 Task: Create a due date automation trigger when advanced on, 2 days before a card is due add fields without custom field "Resume" set to a date between 1 and 7 working days from now at 11:00 AM.
Action: Mouse moved to (1029, 297)
Screenshot: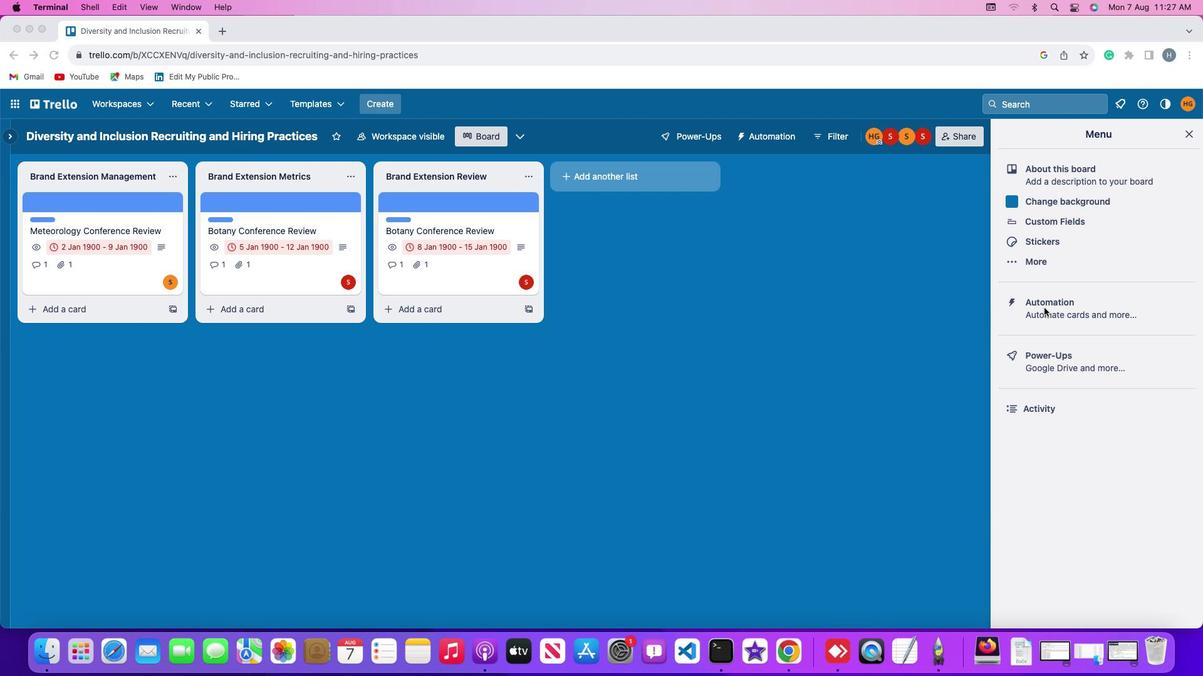 
Action: Mouse pressed left at (1029, 297)
Screenshot: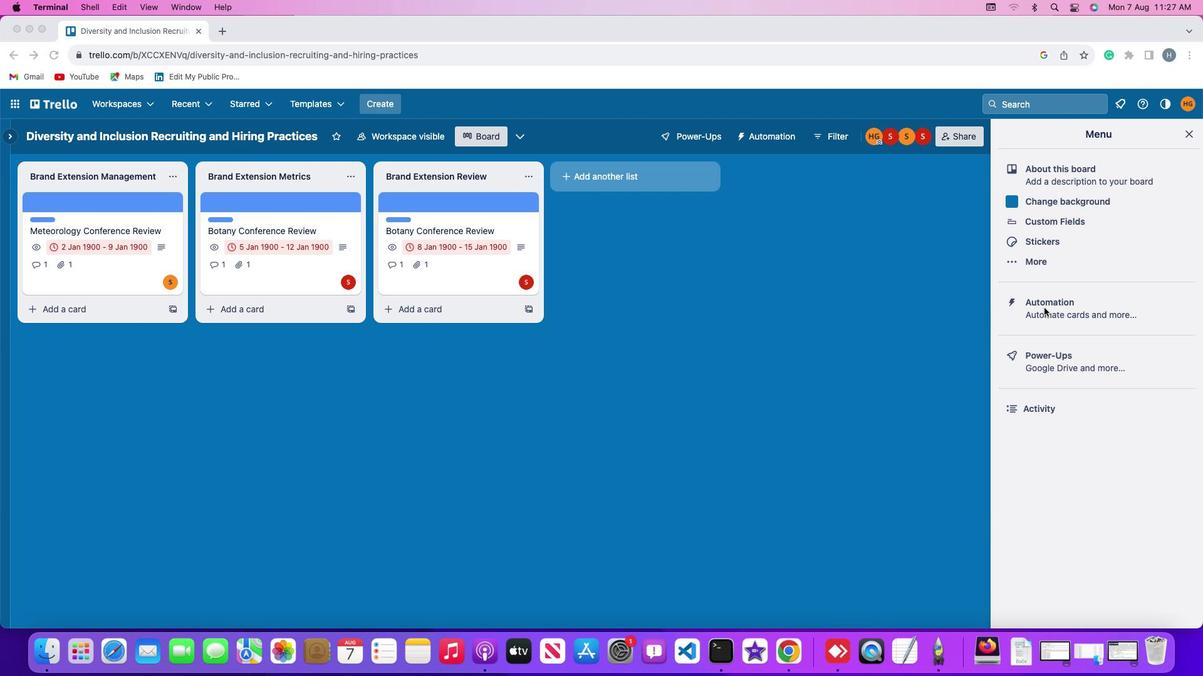 
Action: Mouse pressed left at (1029, 297)
Screenshot: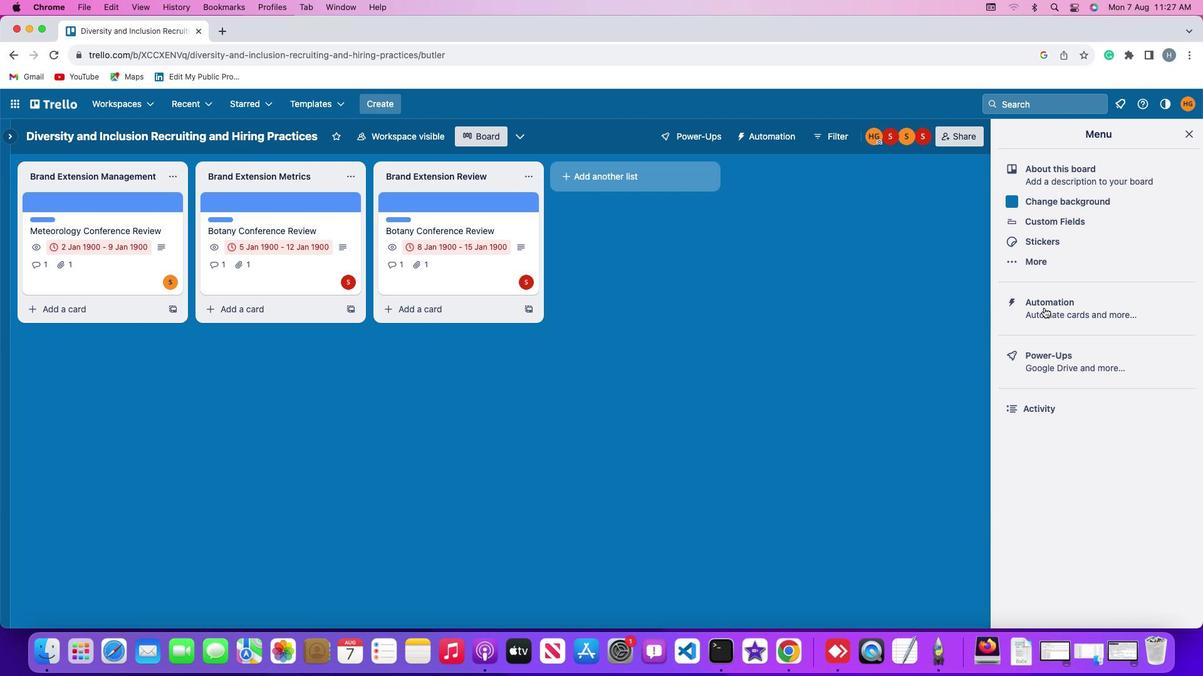 
Action: Mouse moved to (147, 283)
Screenshot: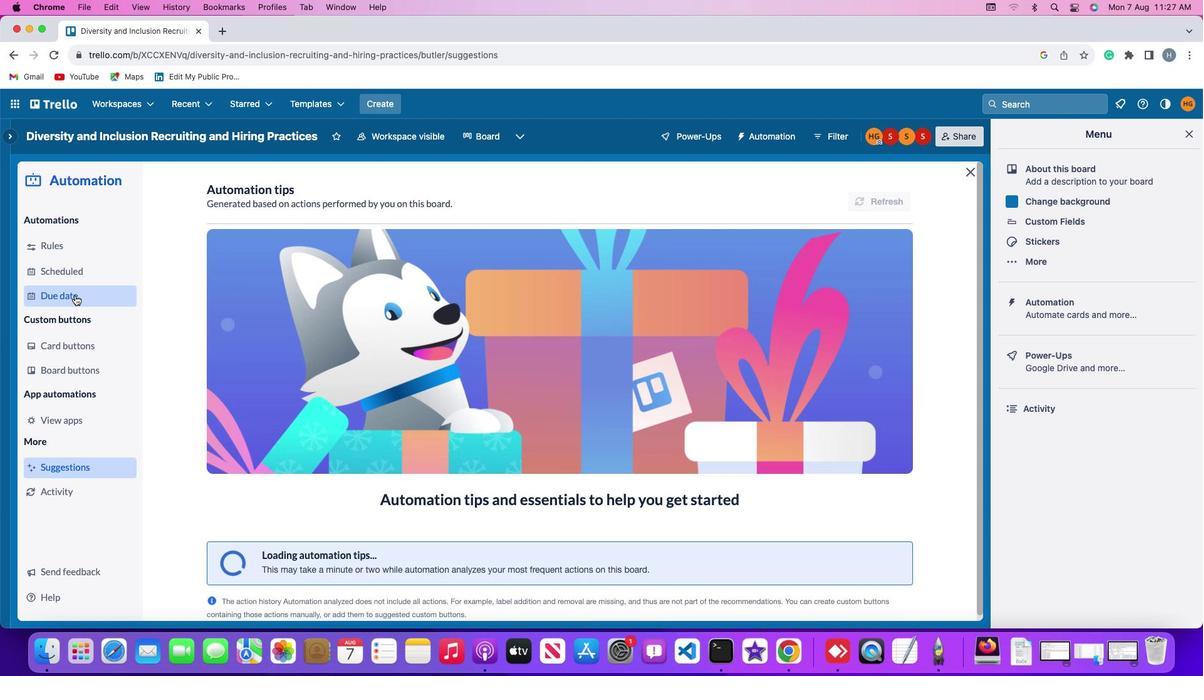
Action: Mouse pressed left at (147, 283)
Screenshot: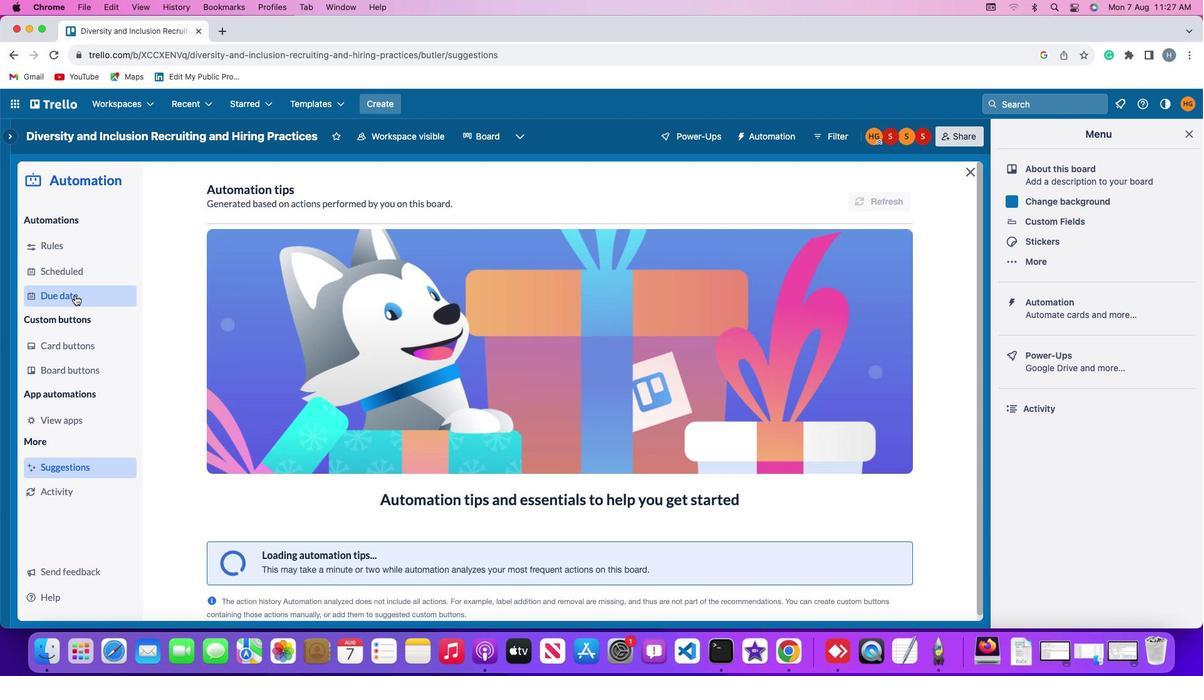 
Action: Mouse moved to (849, 181)
Screenshot: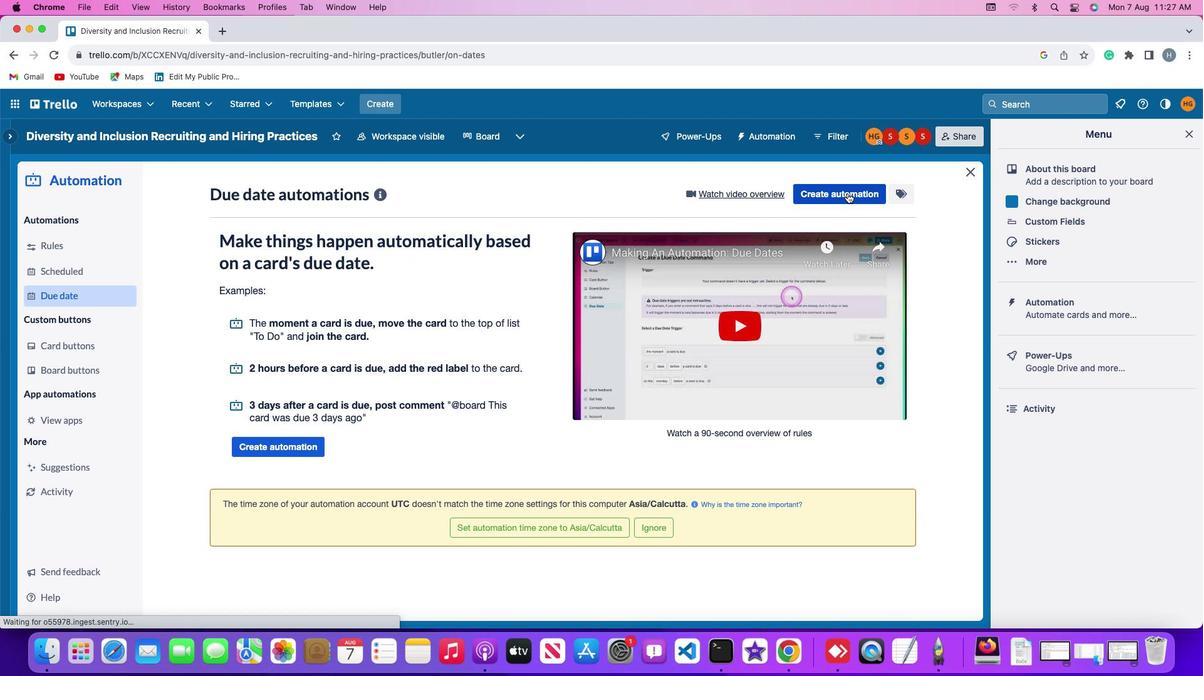 
Action: Mouse pressed left at (849, 181)
Screenshot: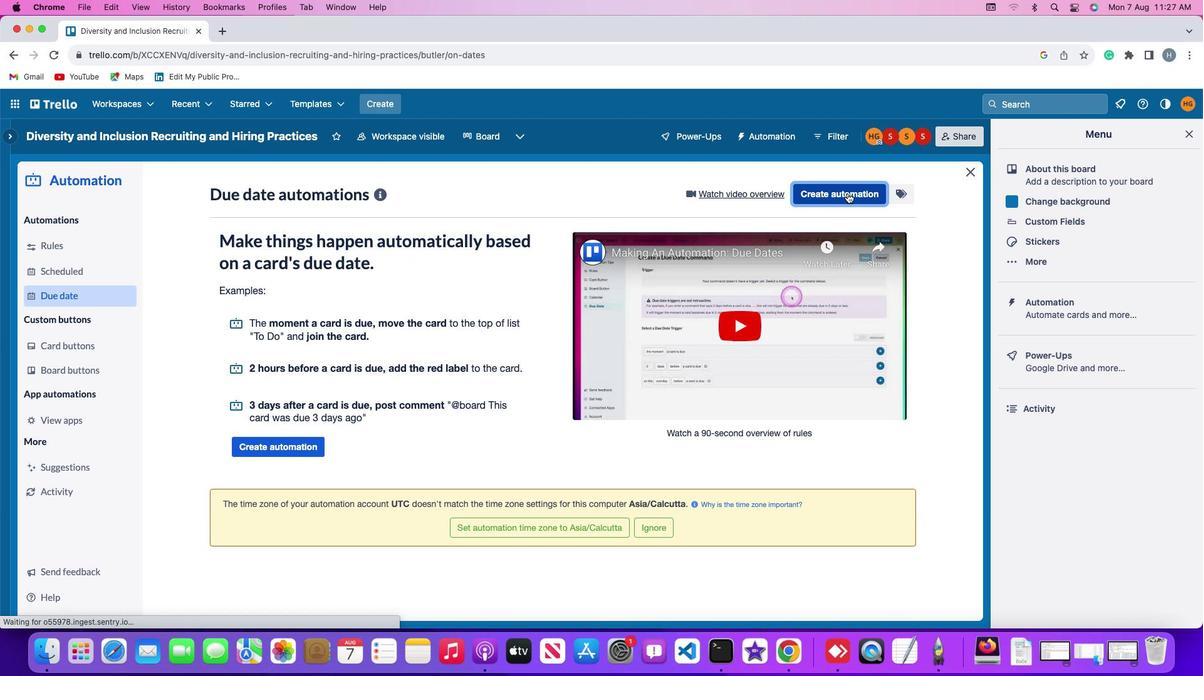 
Action: Mouse moved to (577, 307)
Screenshot: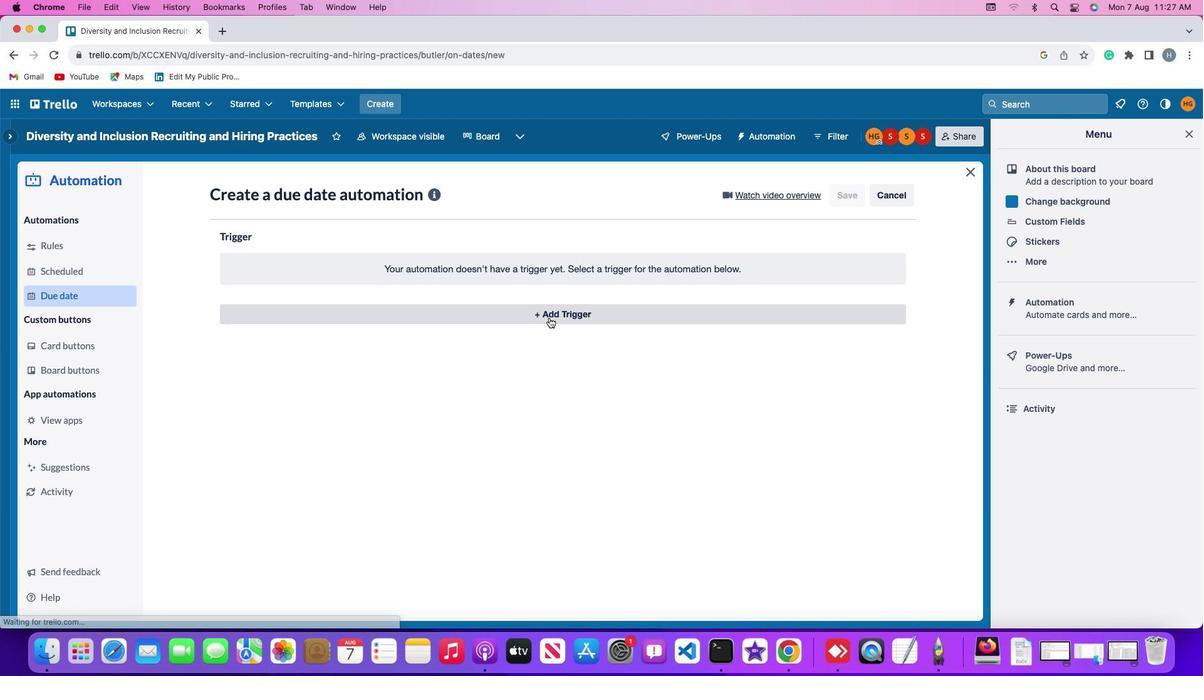 
Action: Mouse pressed left at (577, 307)
Screenshot: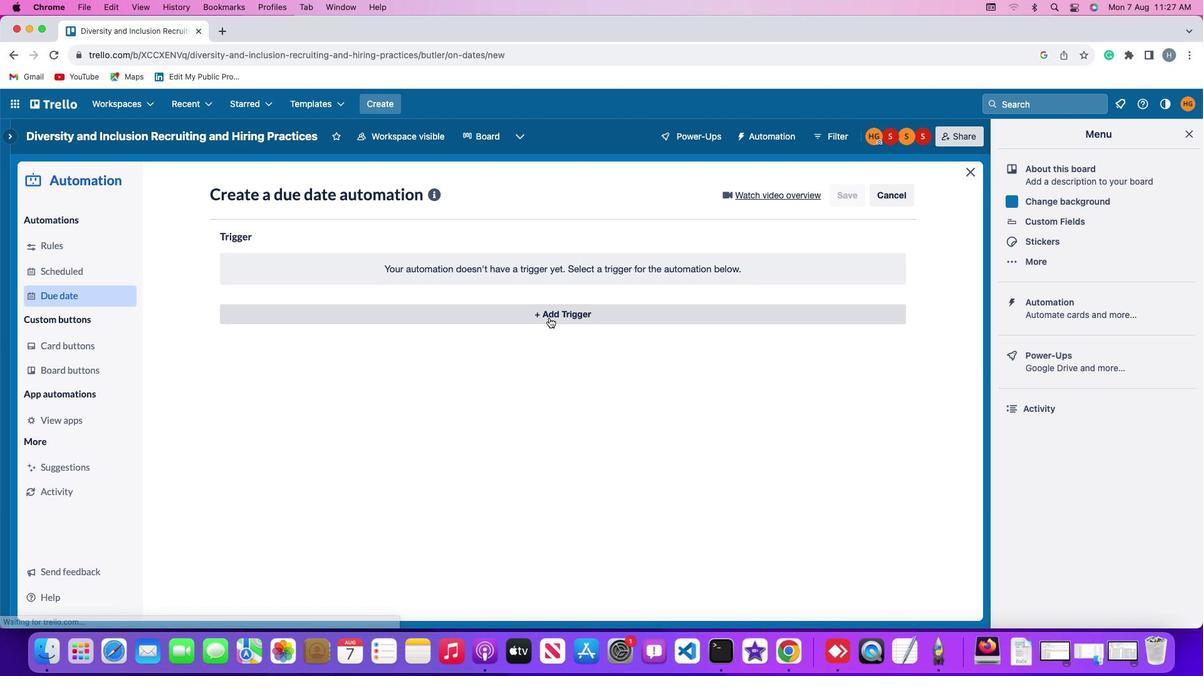 
Action: Mouse moved to (300, 495)
Screenshot: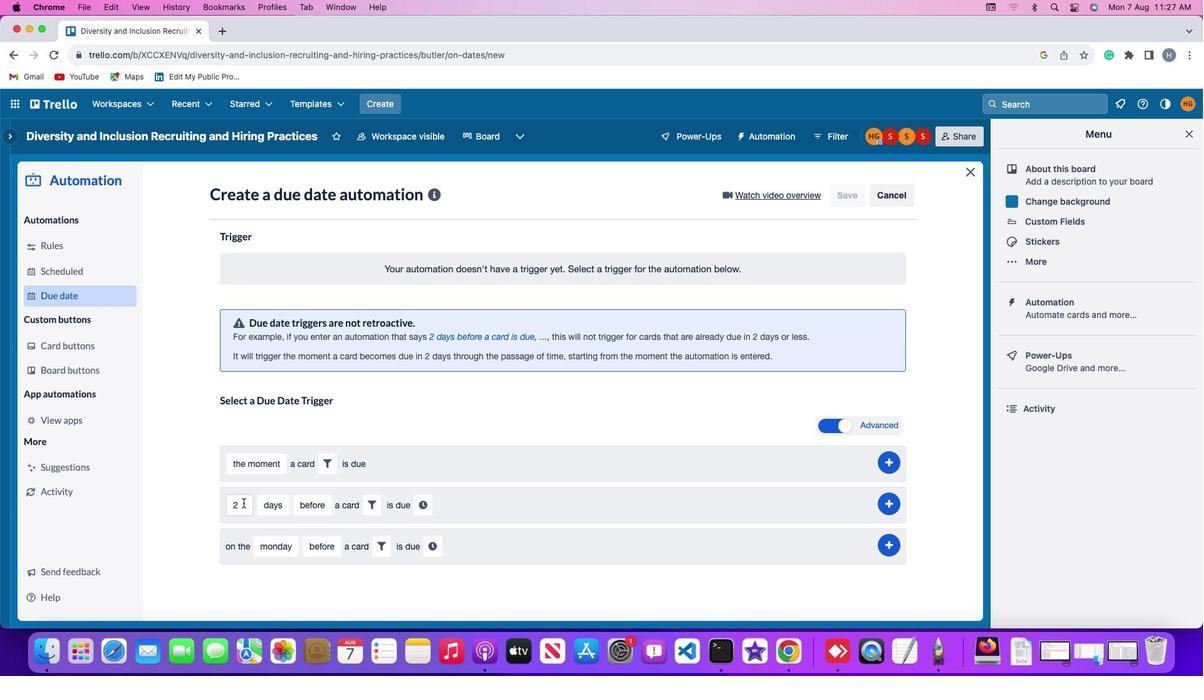 
Action: Mouse pressed left at (300, 495)
Screenshot: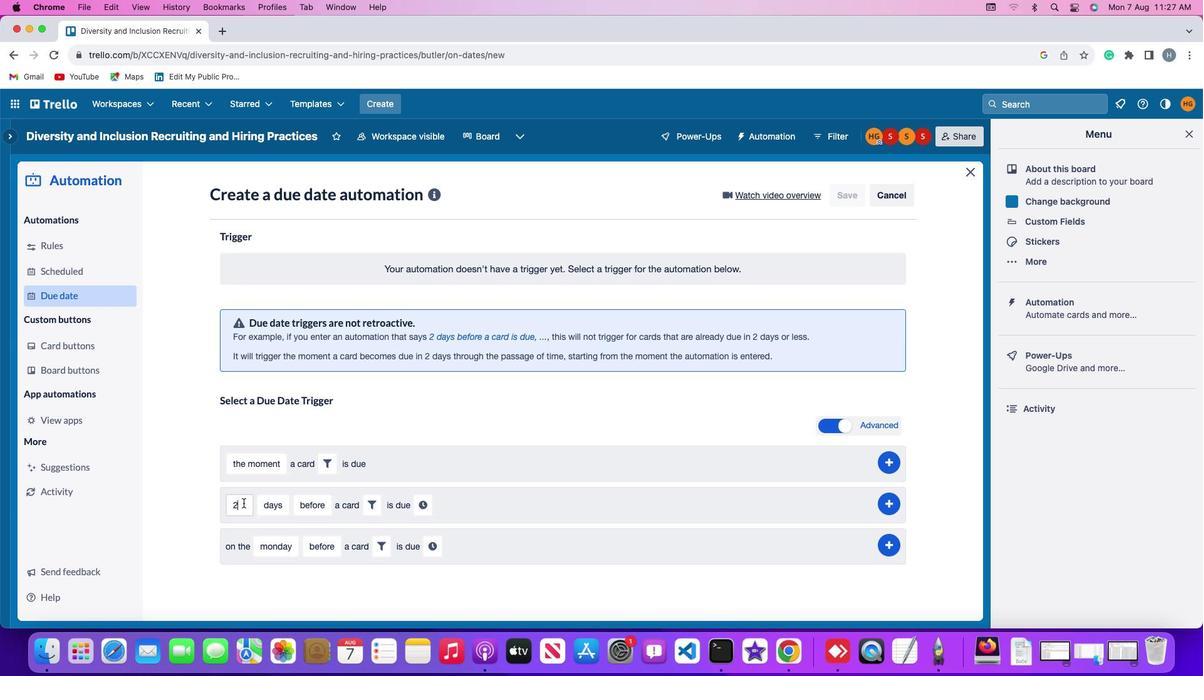 
Action: Mouse moved to (301, 494)
Screenshot: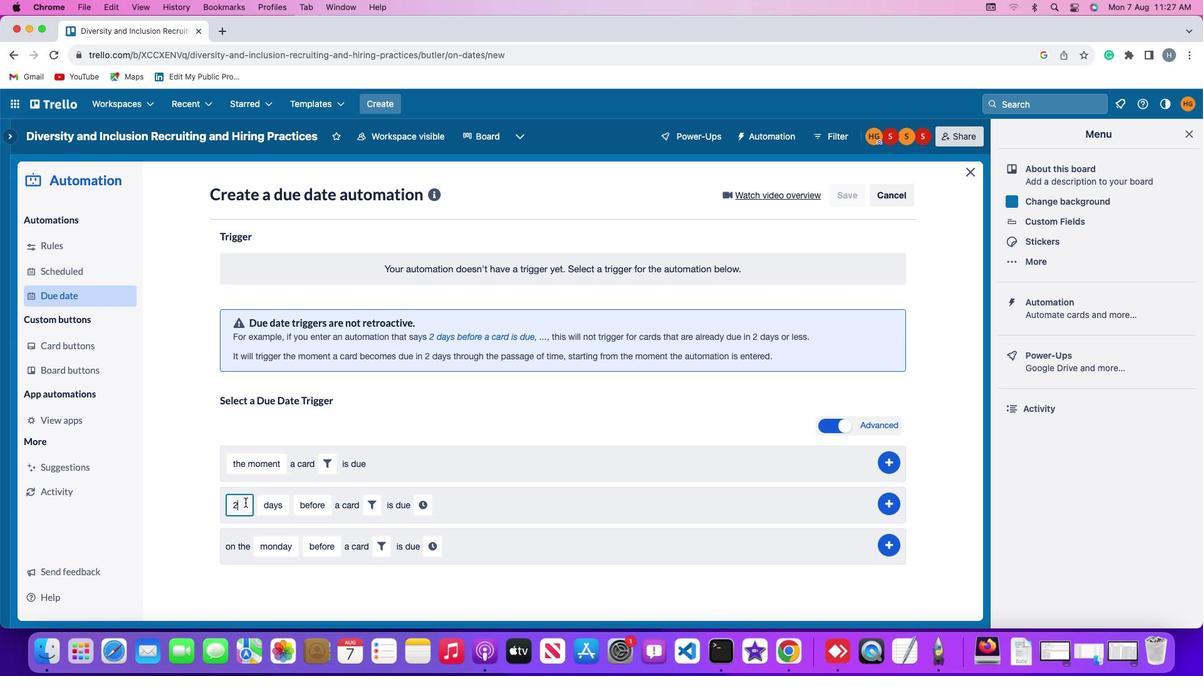 
Action: Key pressed Key.backspace'2'
Screenshot: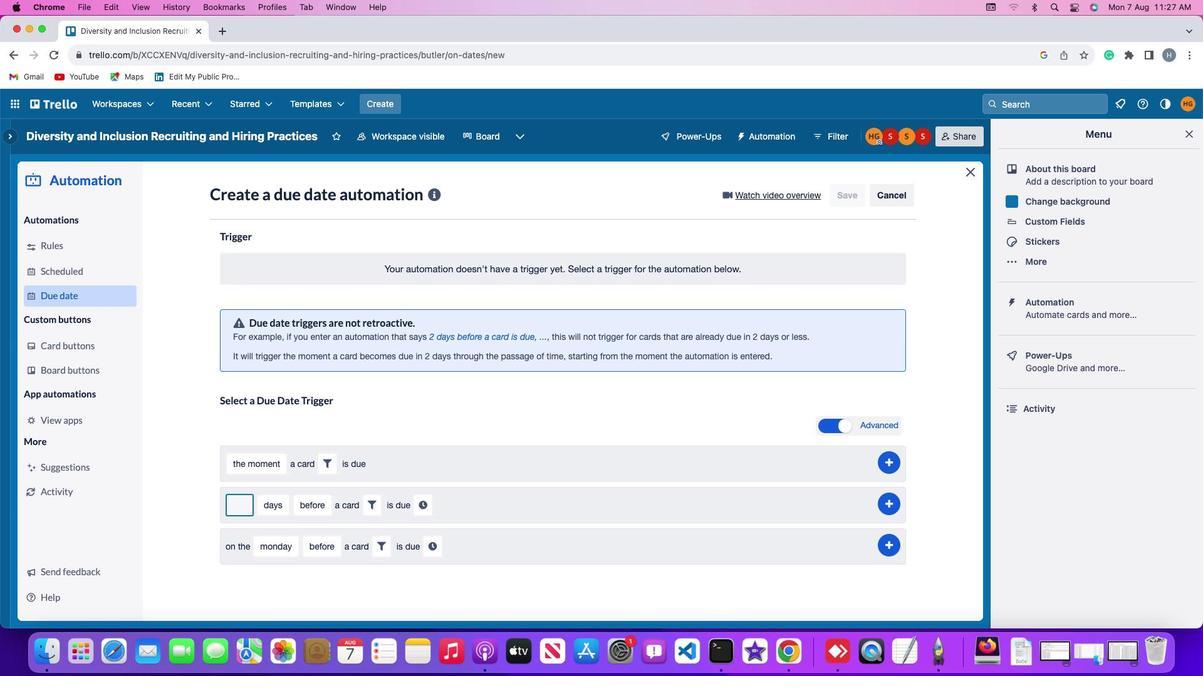 
Action: Mouse moved to (325, 496)
Screenshot: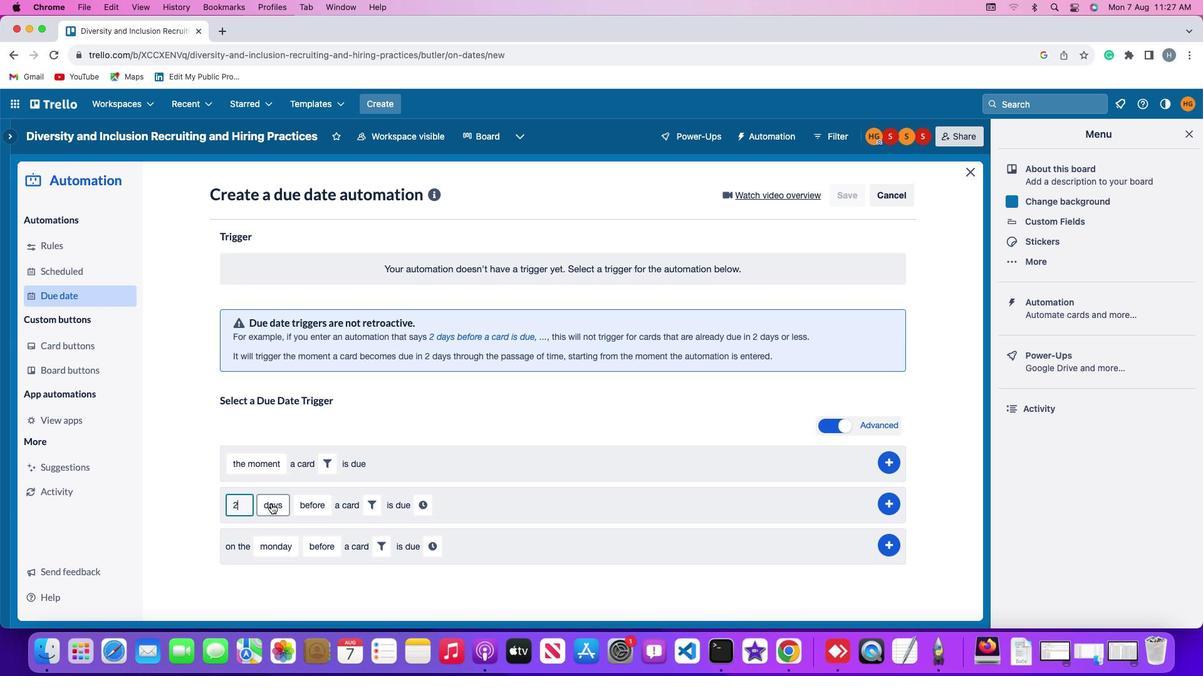 
Action: Mouse pressed left at (325, 496)
Screenshot: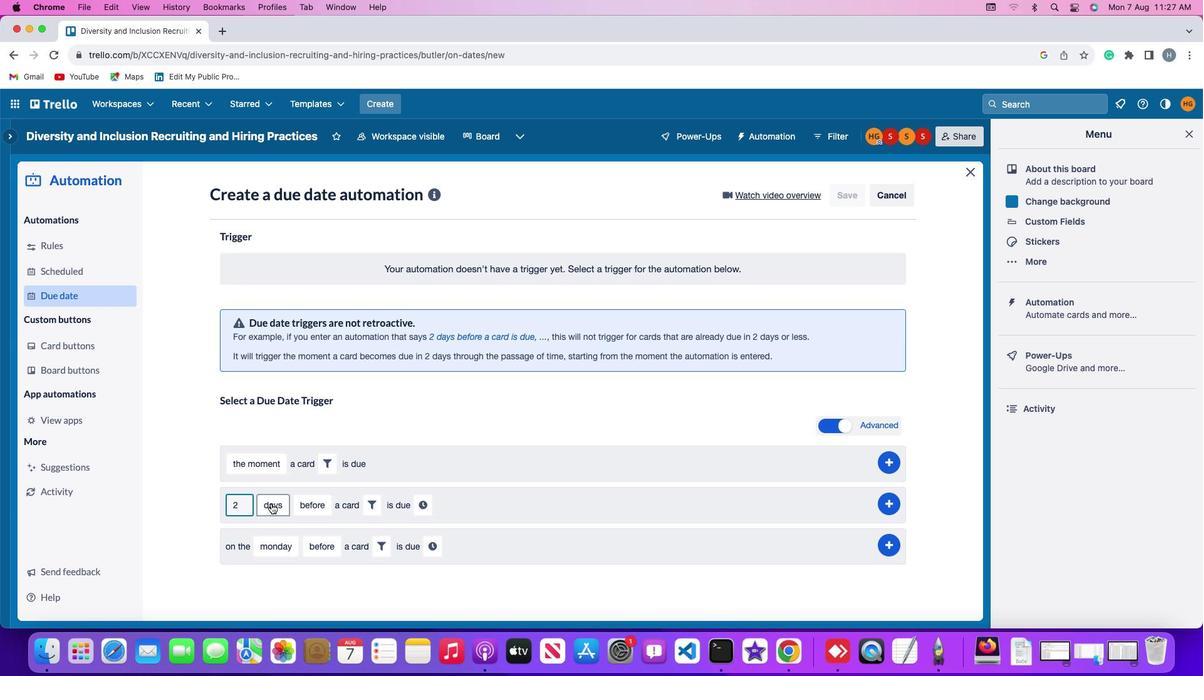 
Action: Mouse moved to (332, 522)
Screenshot: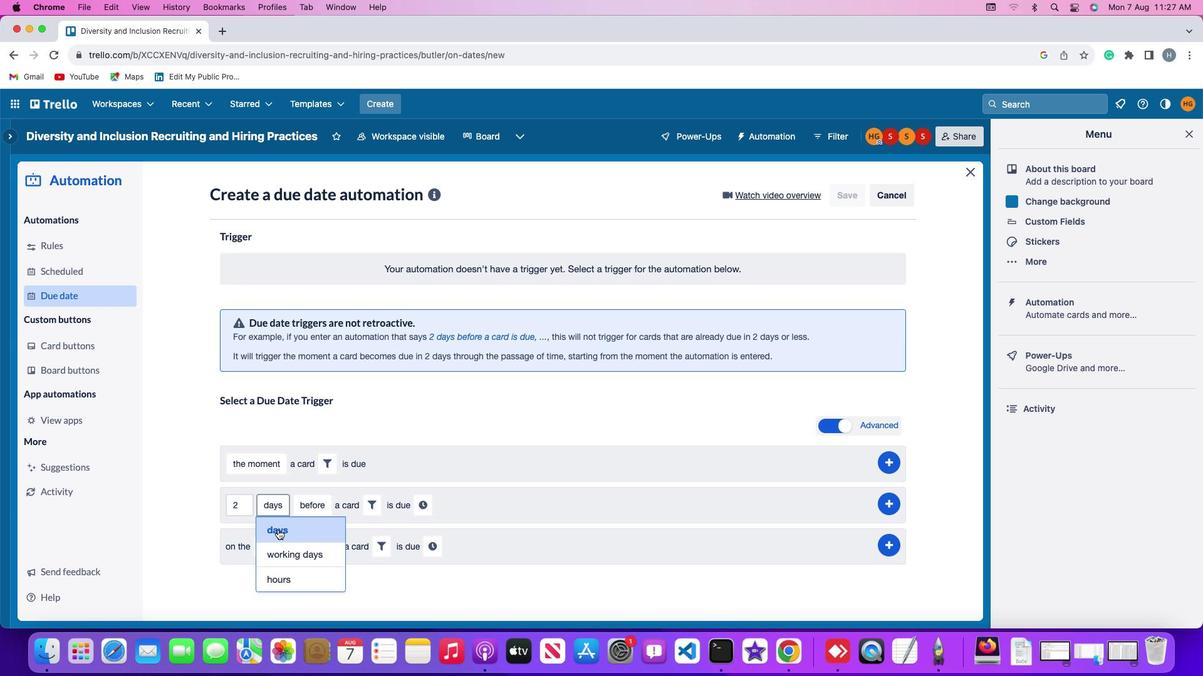 
Action: Mouse pressed left at (332, 522)
Screenshot: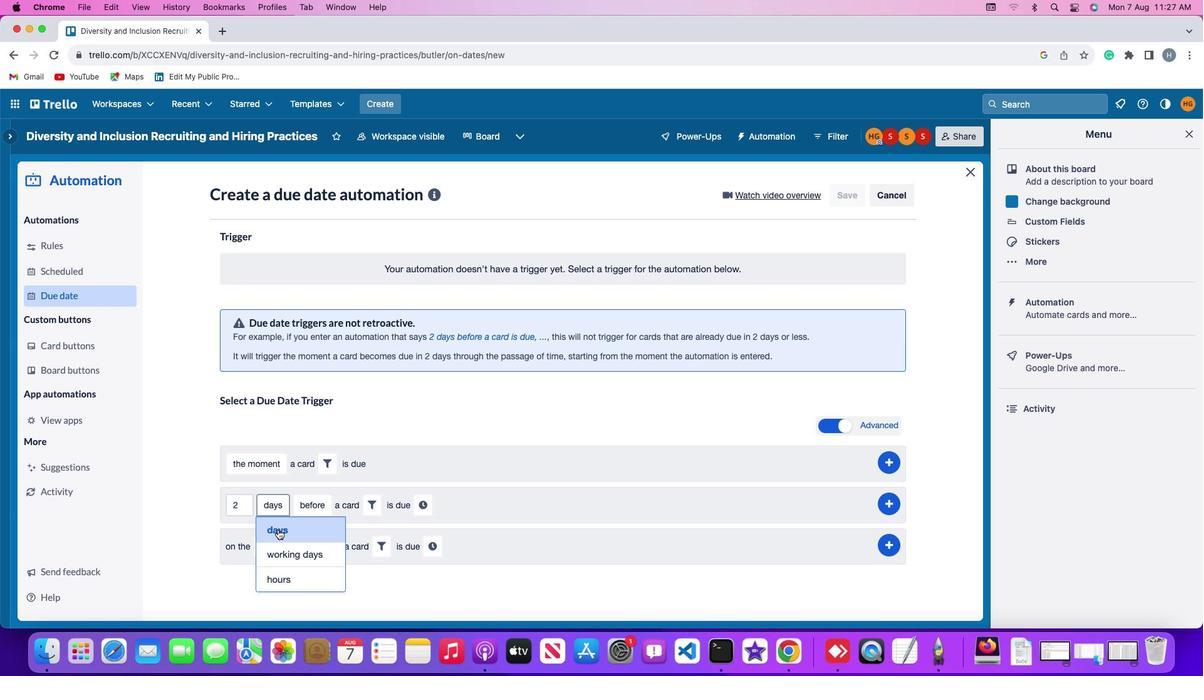 
Action: Mouse moved to (363, 500)
Screenshot: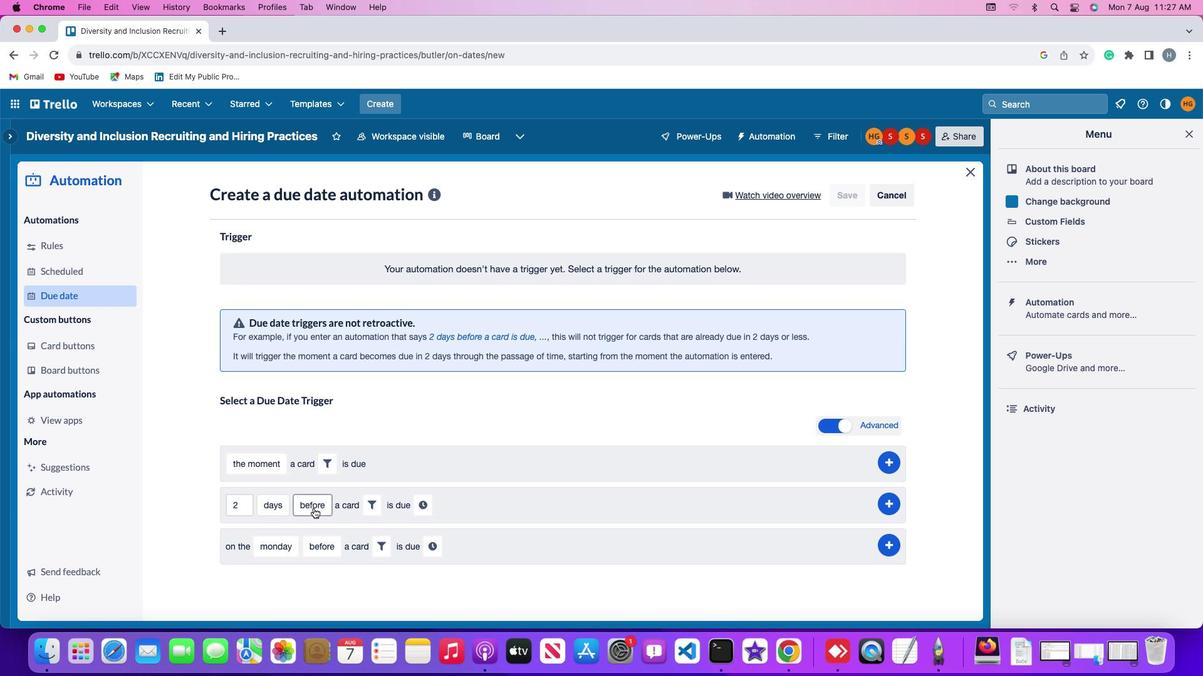 
Action: Mouse pressed left at (363, 500)
Screenshot: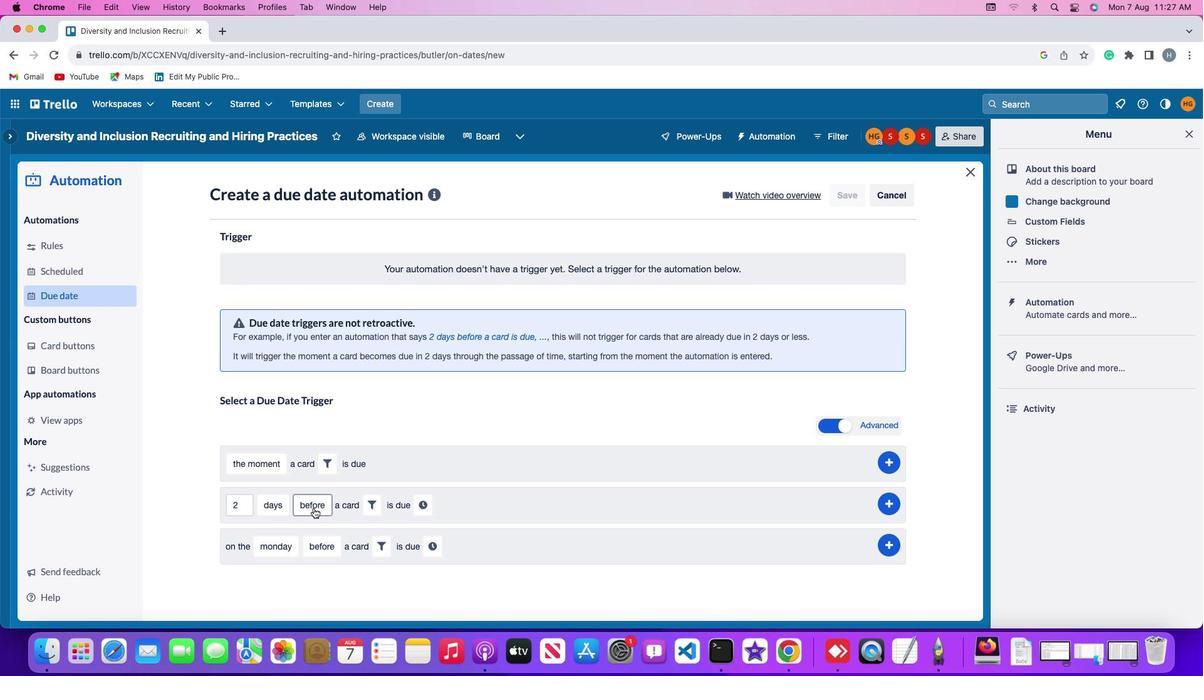 
Action: Mouse moved to (371, 520)
Screenshot: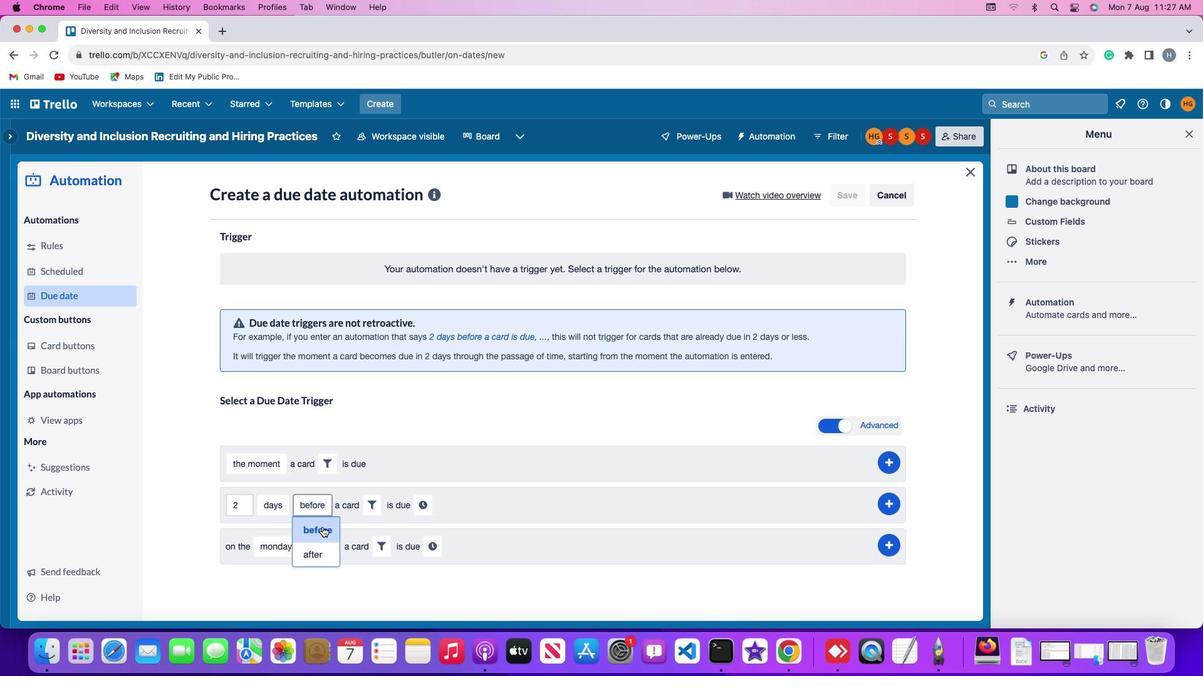 
Action: Mouse pressed left at (371, 520)
Screenshot: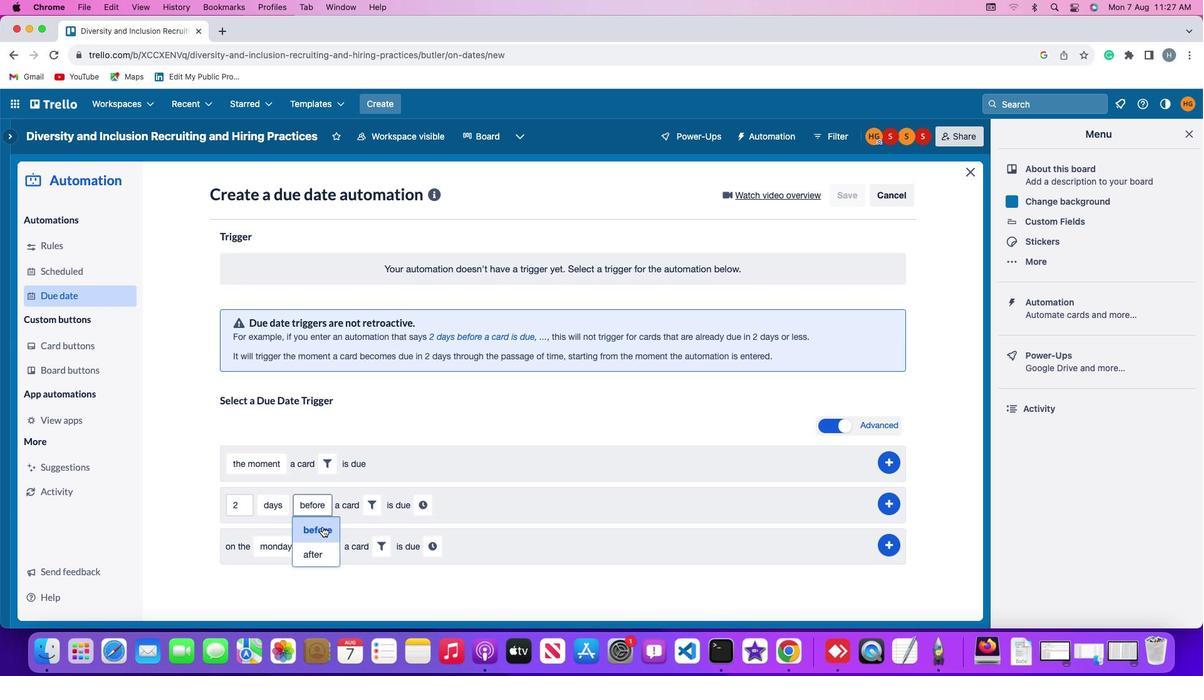 
Action: Mouse moved to (414, 498)
Screenshot: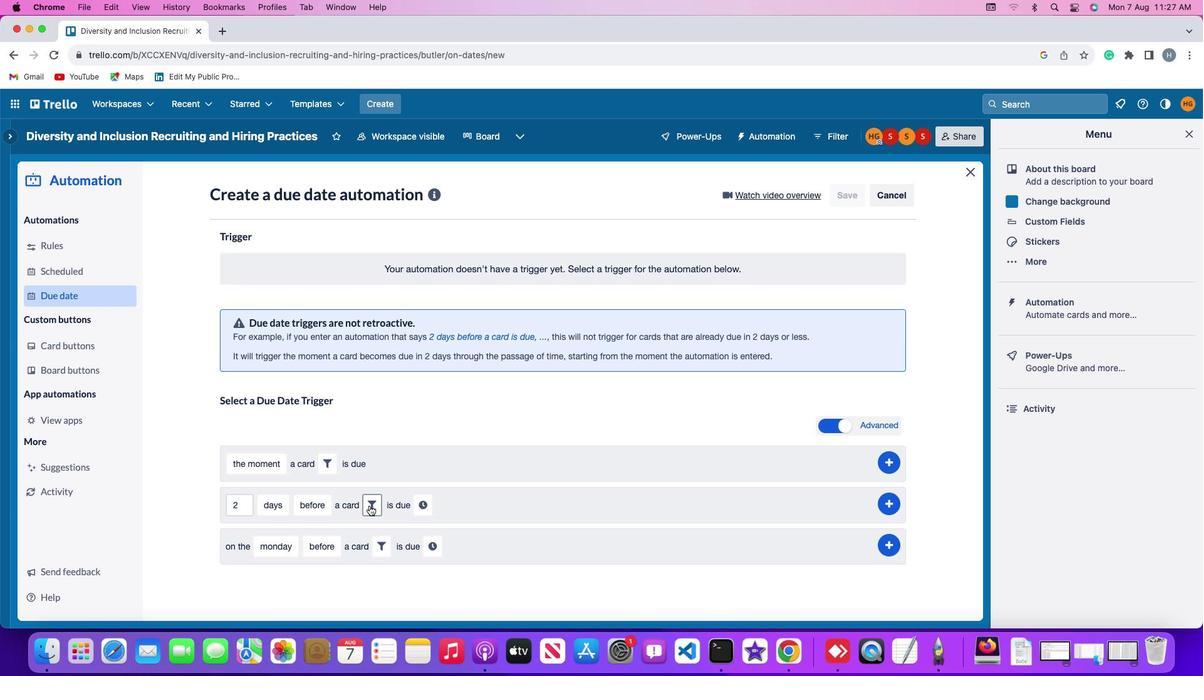 
Action: Mouse pressed left at (414, 498)
Screenshot: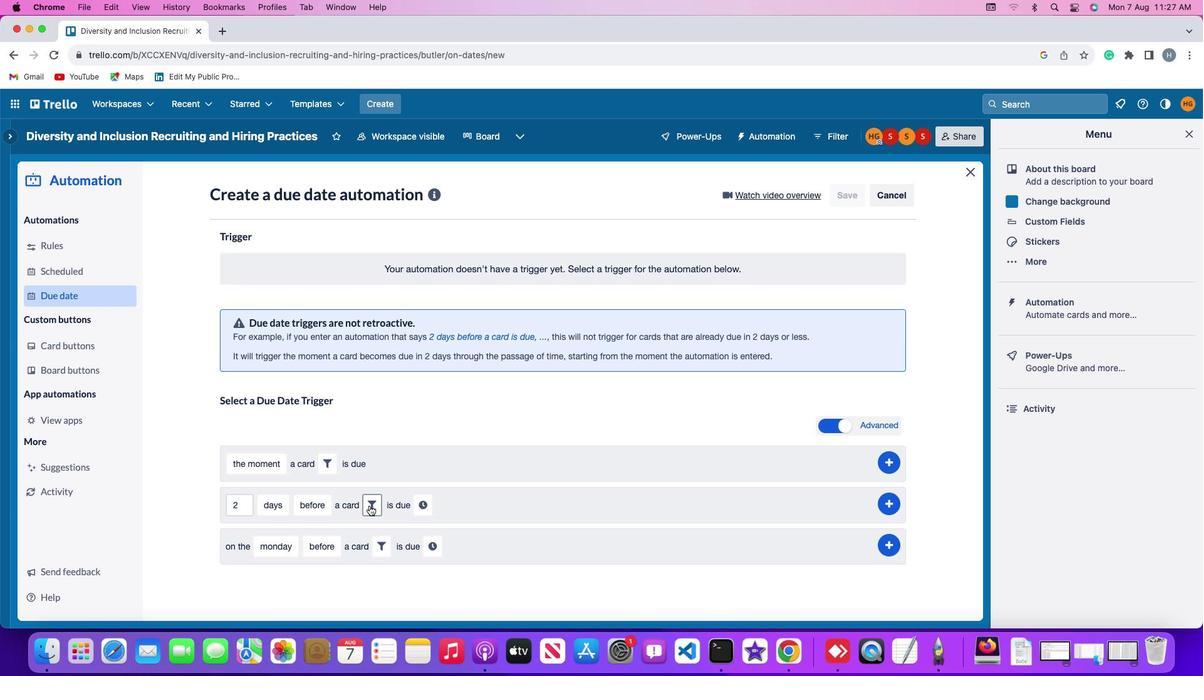 
Action: Mouse moved to (608, 538)
Screenshot: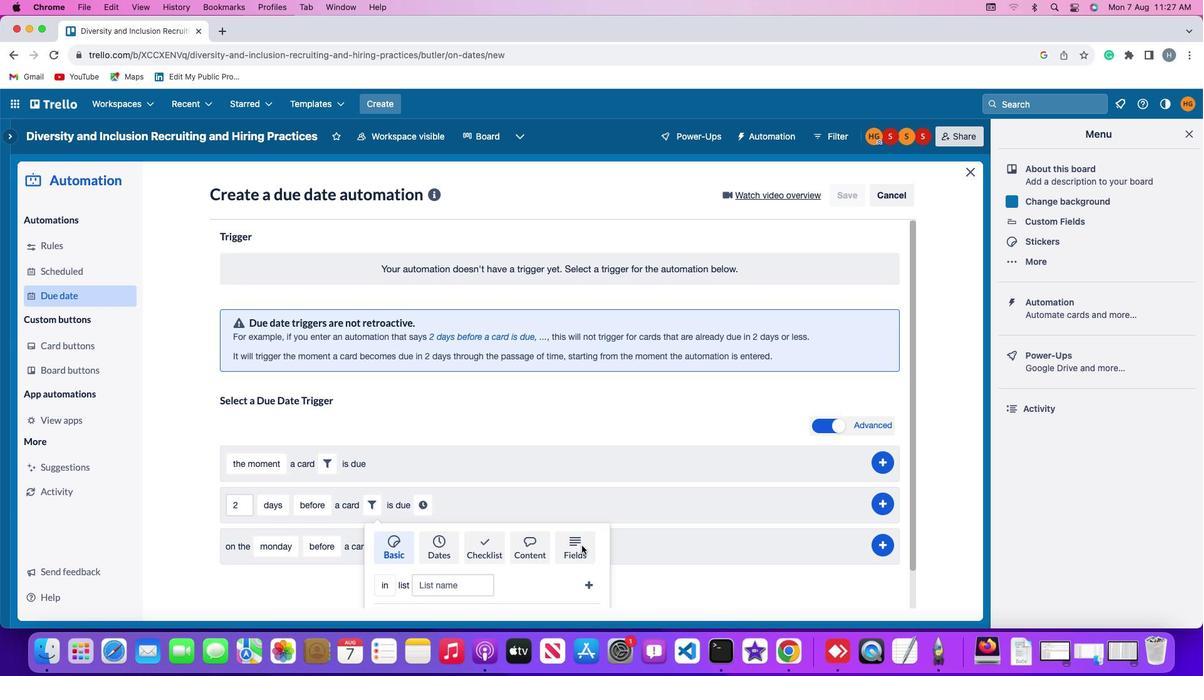 
Action: Mouse pressed left at (608, 538)
Screenshot: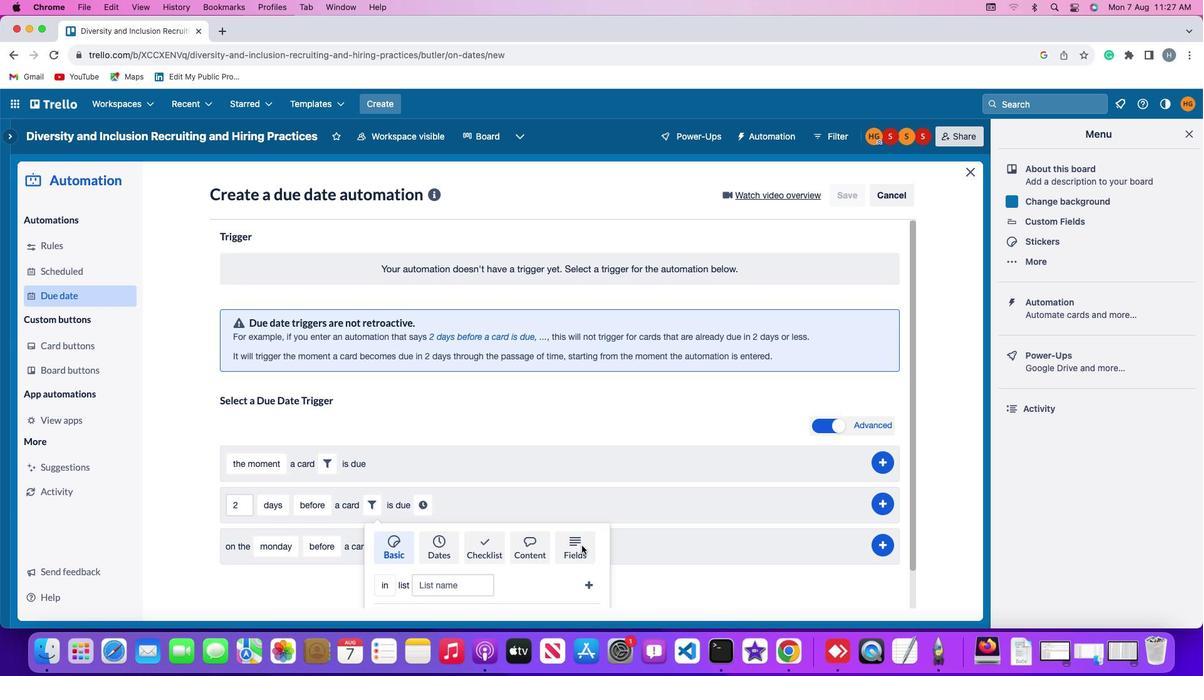 
Action: Mouse moved to (476, 553)
Screenshot: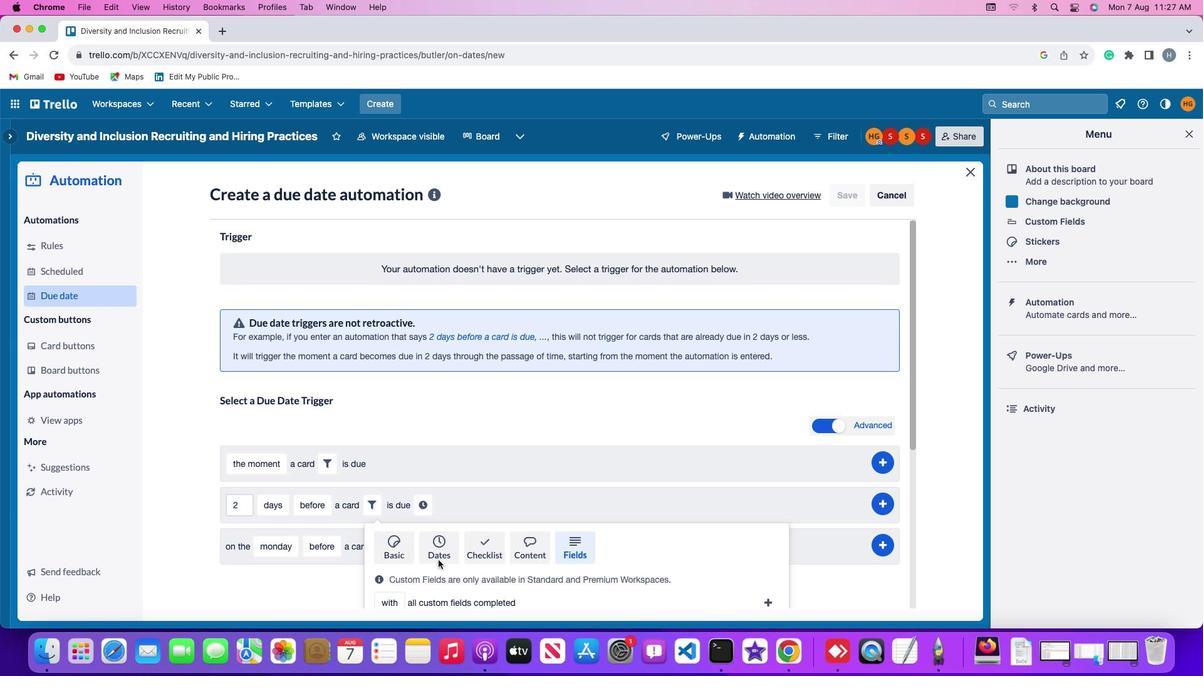 
Action: Mouse scrolled (476, 553) with delta (78, -15)
Screenshot: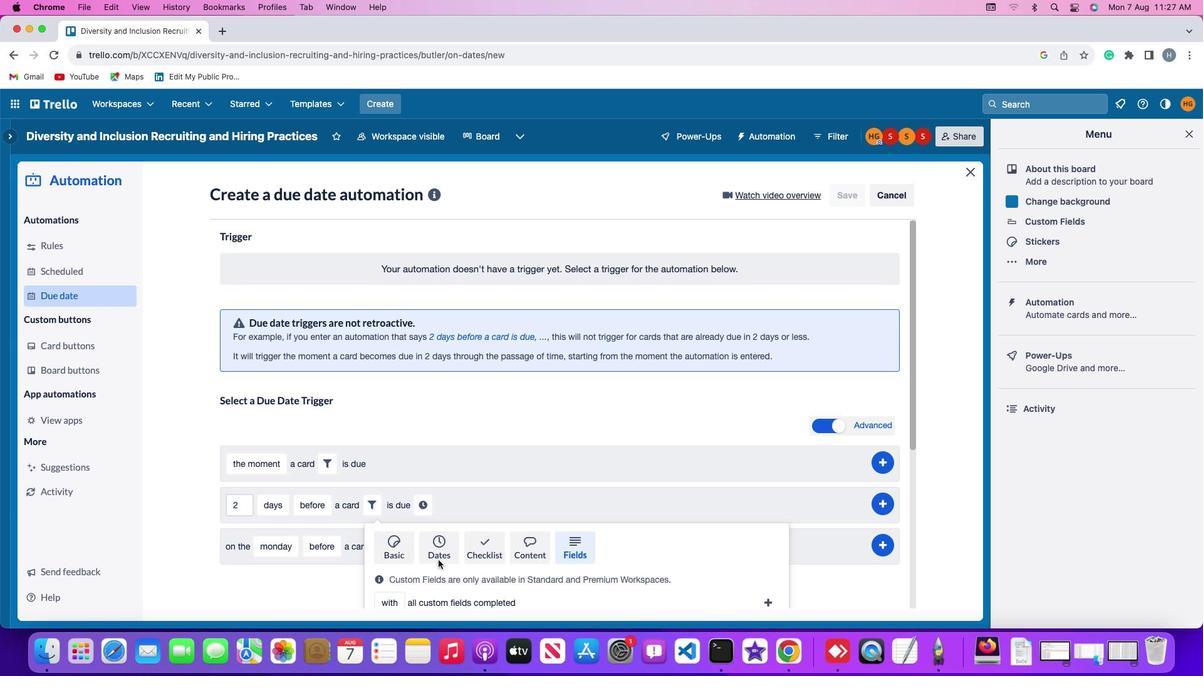 
Action: Mouse scrolled (476, 553) with delta (78, -15)
Screenshot: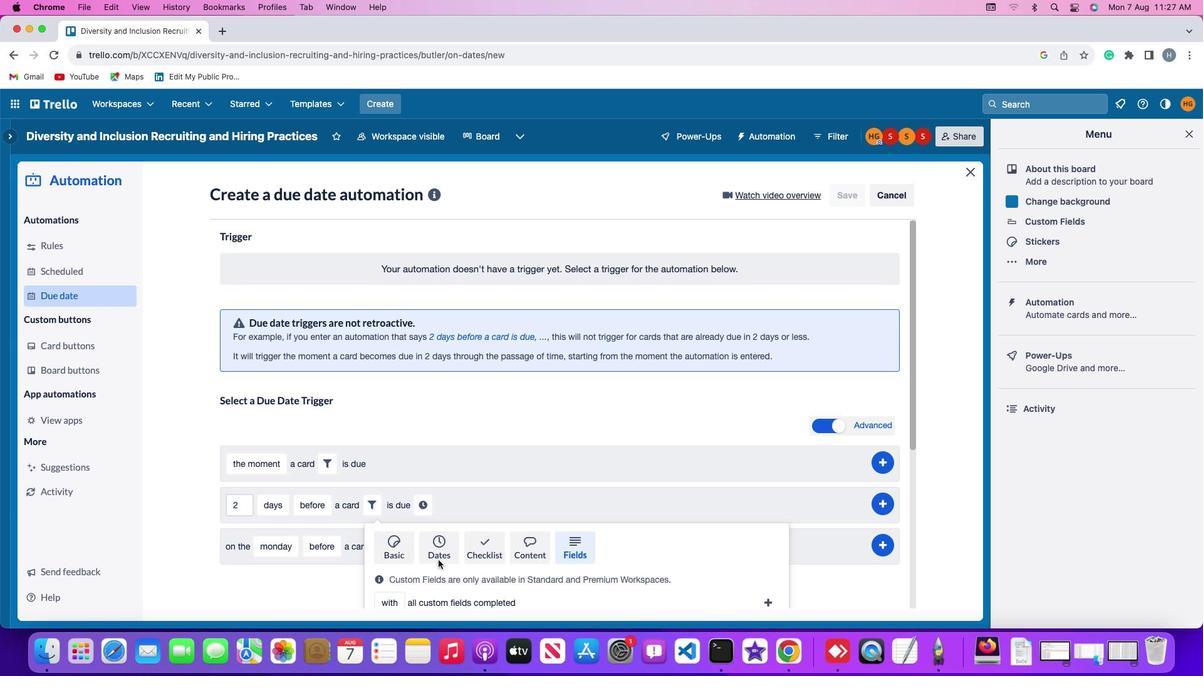 
Action: Mouse scrolled (476, 553) with delta (78, -17)
Screenshot: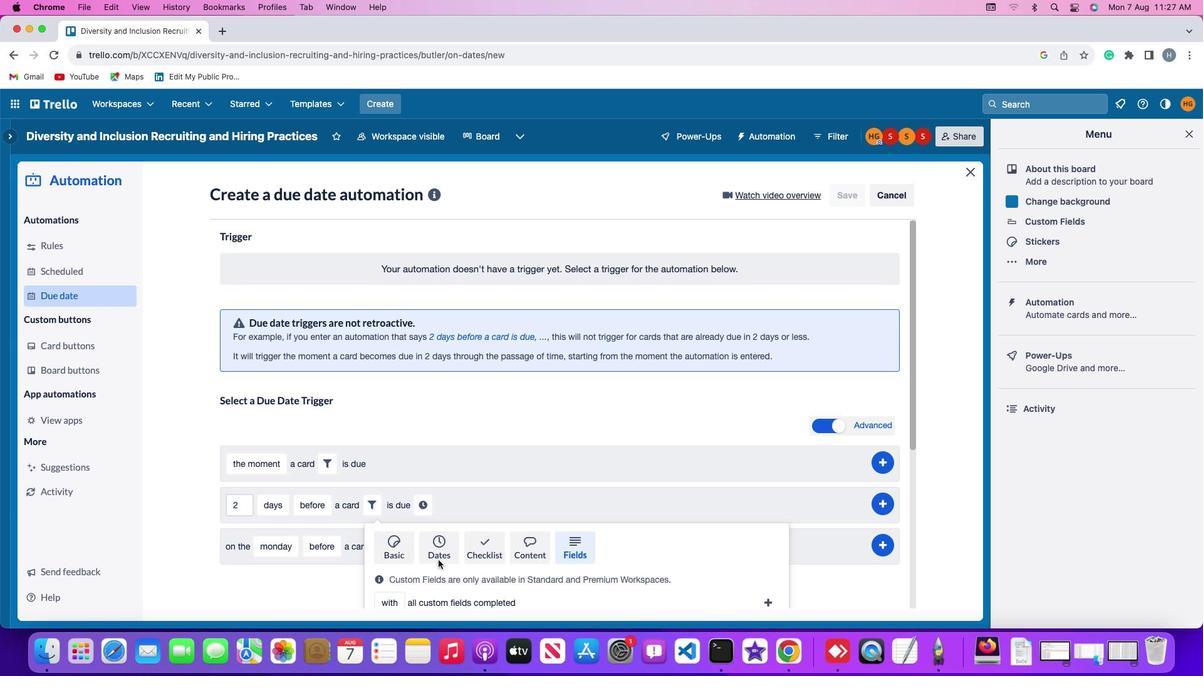 
Action: Mouse scrolled (476, 553) with delta (78, -18)
Screenshot: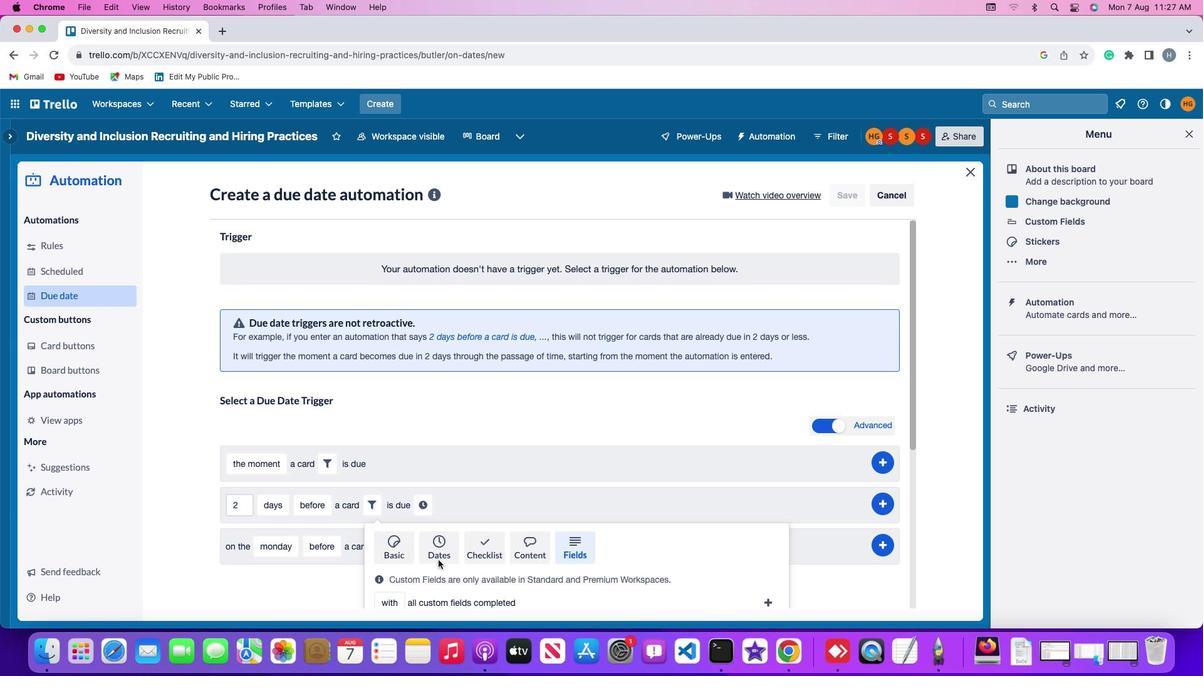 
Action: Mouse scrolled (476, 553) with delta (78, -18)
Screenshot: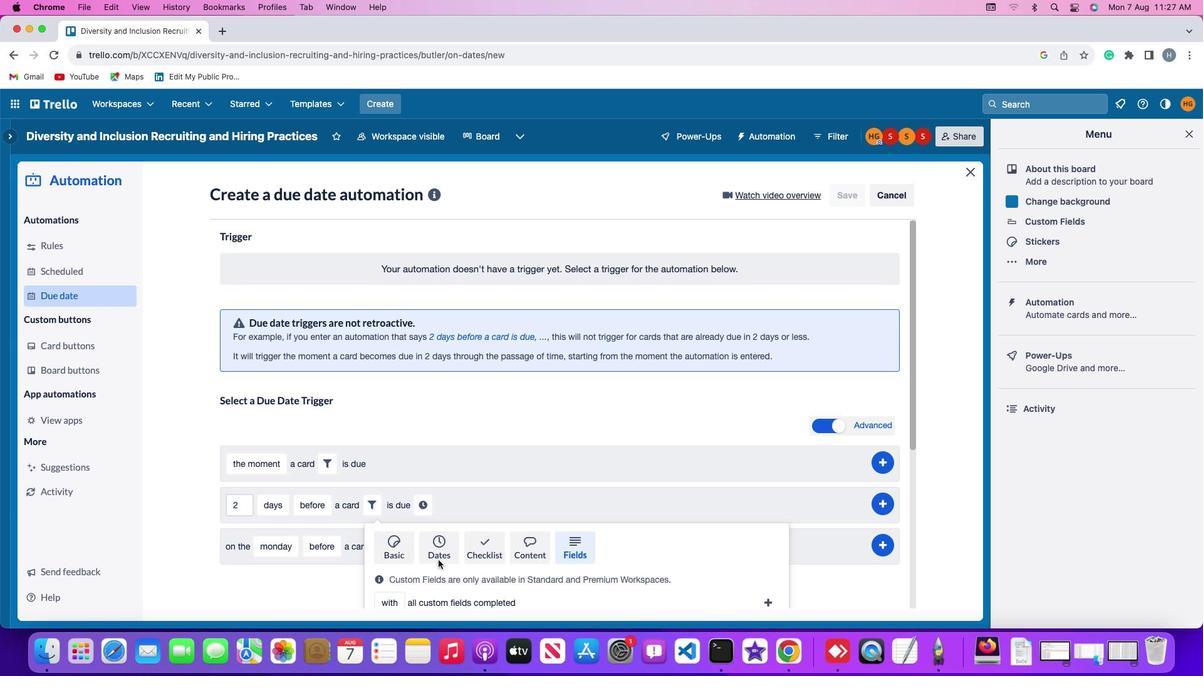 
Action: Mouse scrolled (476, 553) with delta (78, -19)
Screenshot: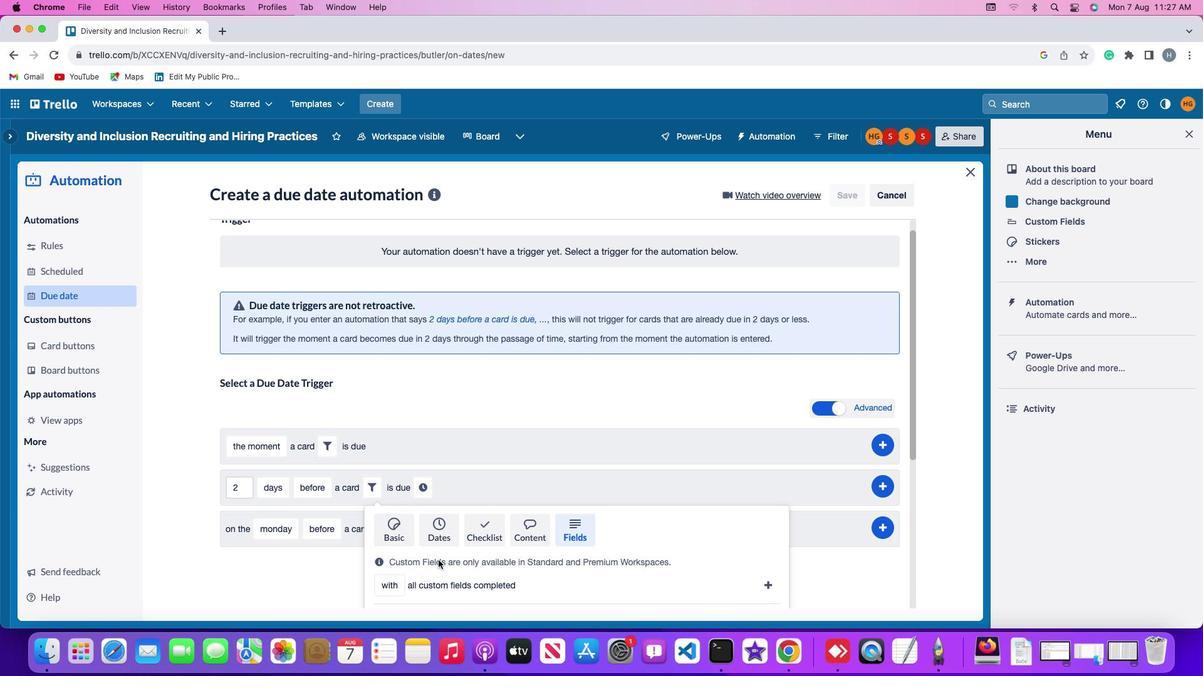 
Action: Mouse scrolled (476, 553) with delta (78, -19)
Screenshot: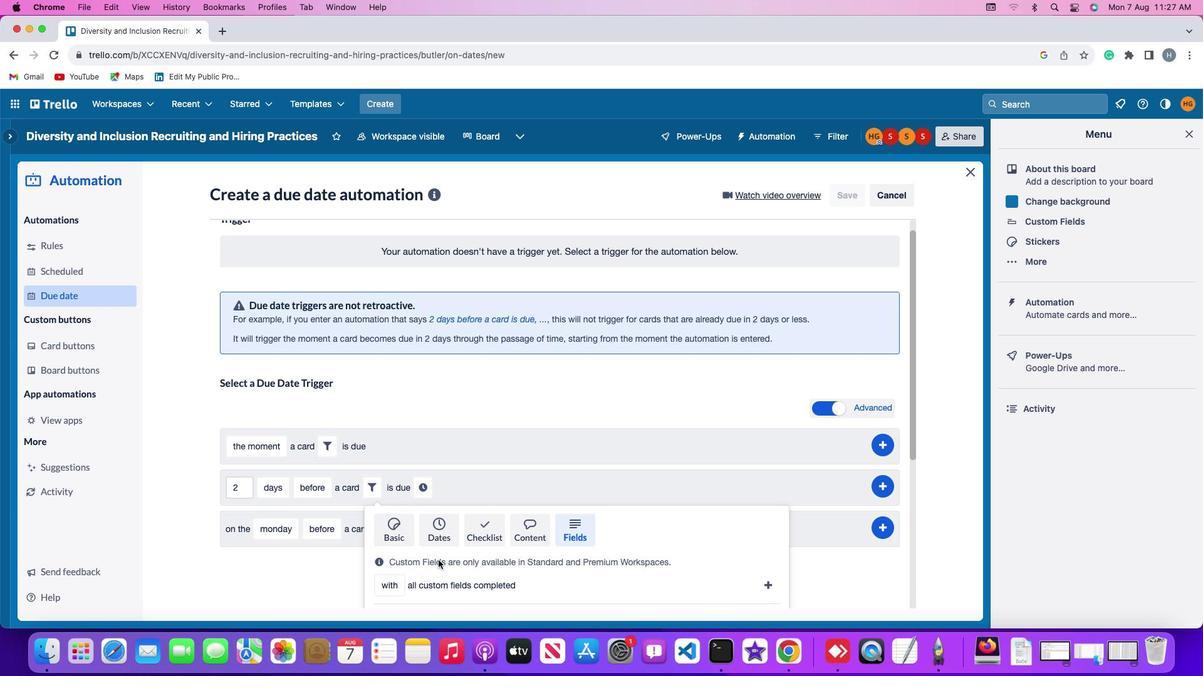 
Action: Mouse moved to (424, 580)
Screenshot: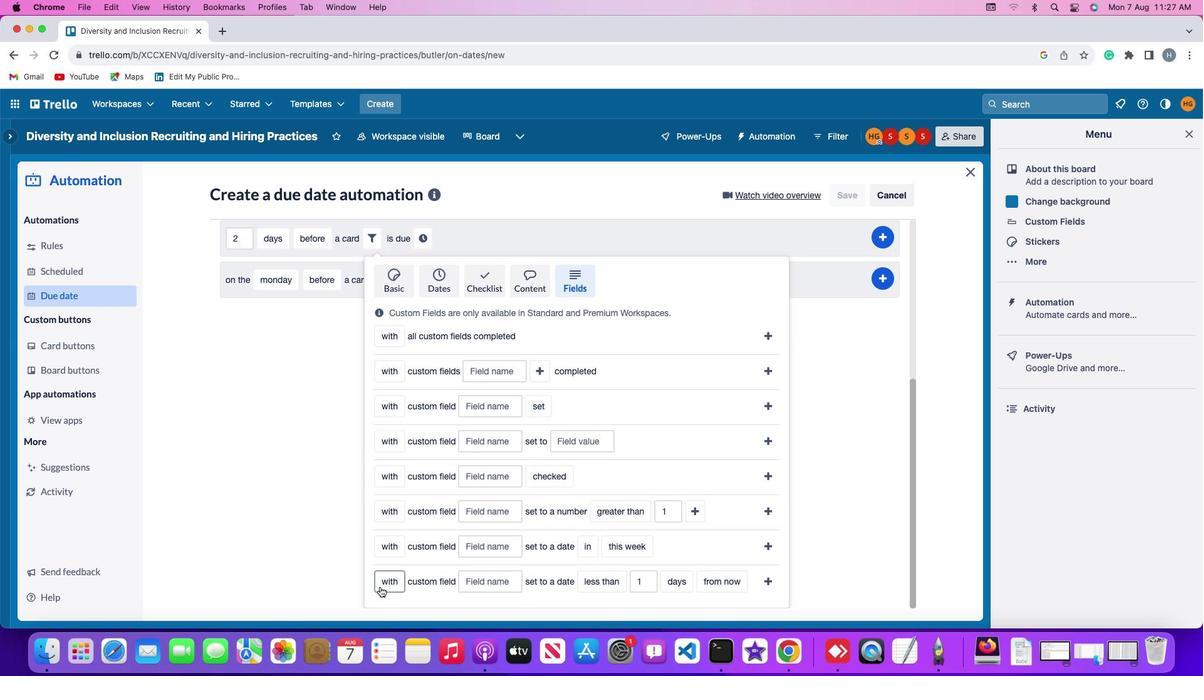 
Action: Mouse pressed left at (424, 580)
Screenshot: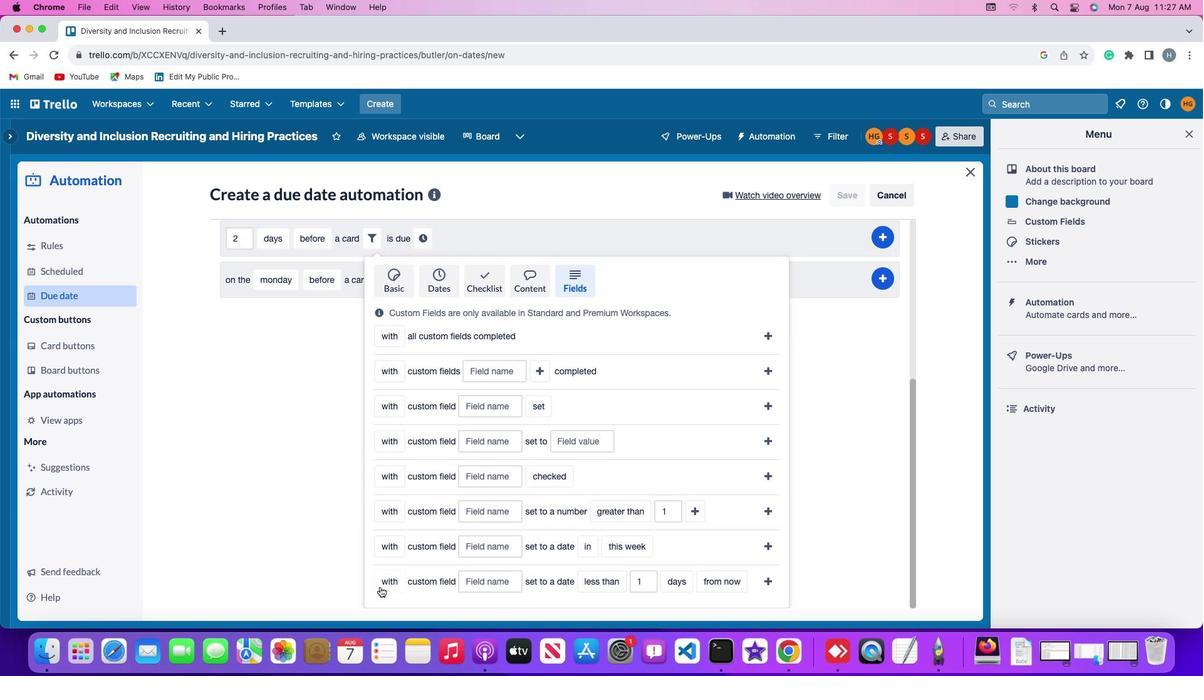 
Action: Mouse moved to (443, 547)
Screenshot: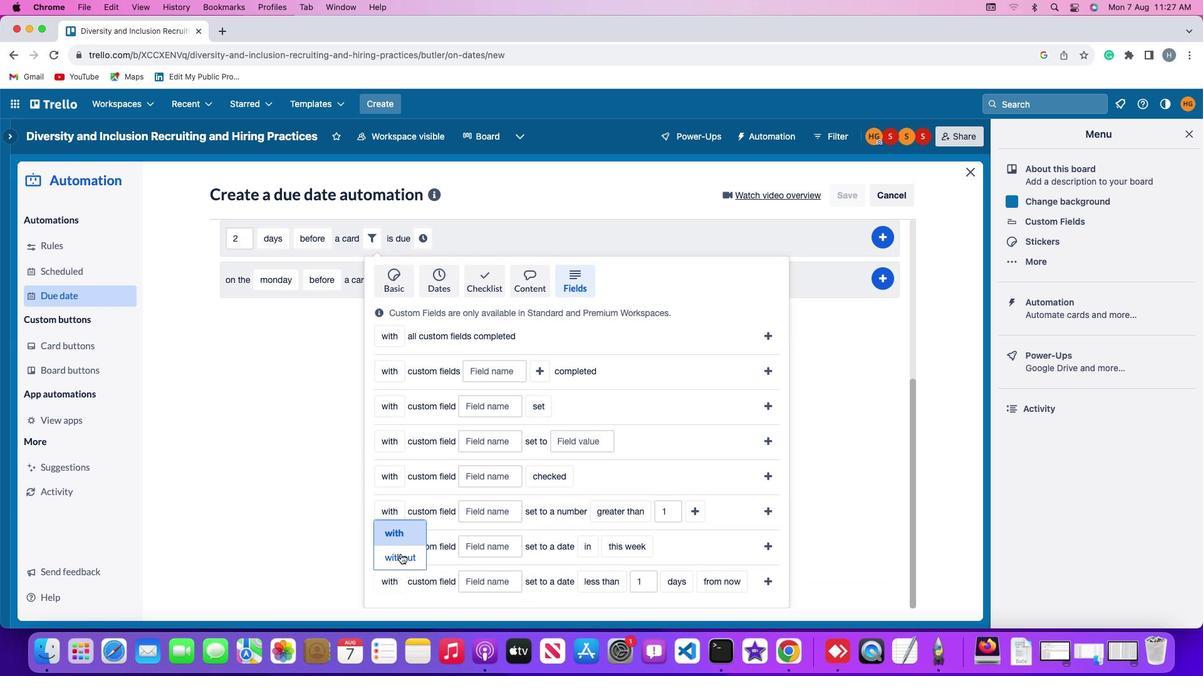 
Action: Mouse pressed left at (443, 547)
Screenshot: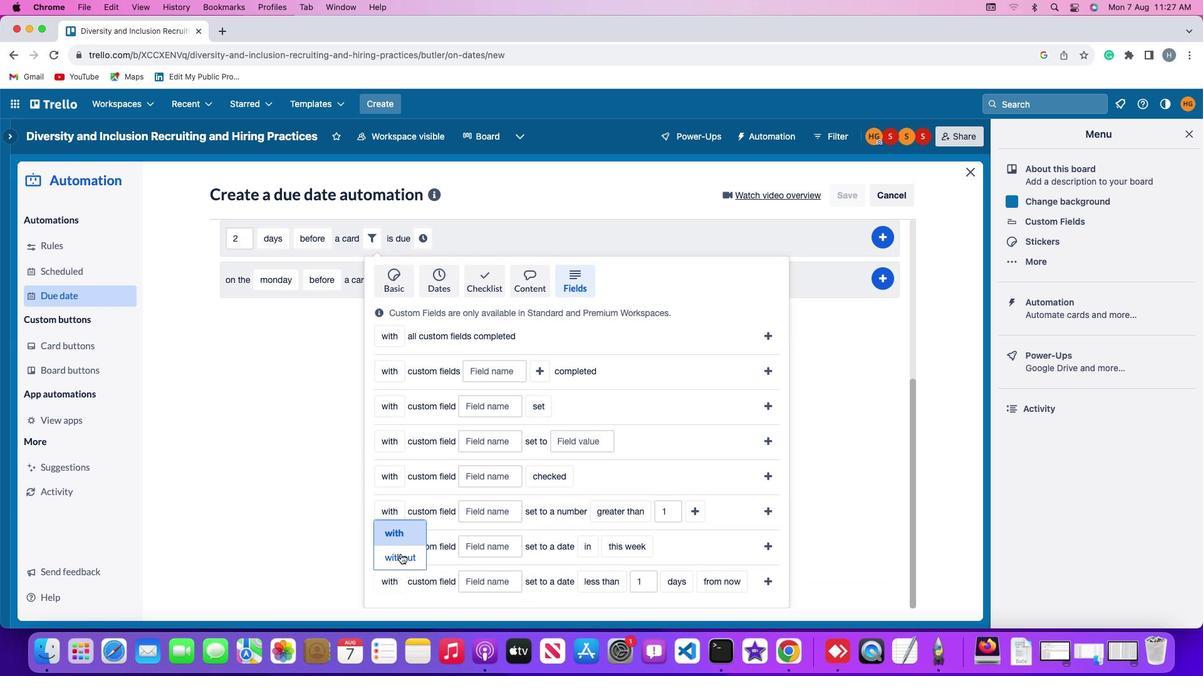 
Action: Mouse moved to (531, 574)
Screenshot: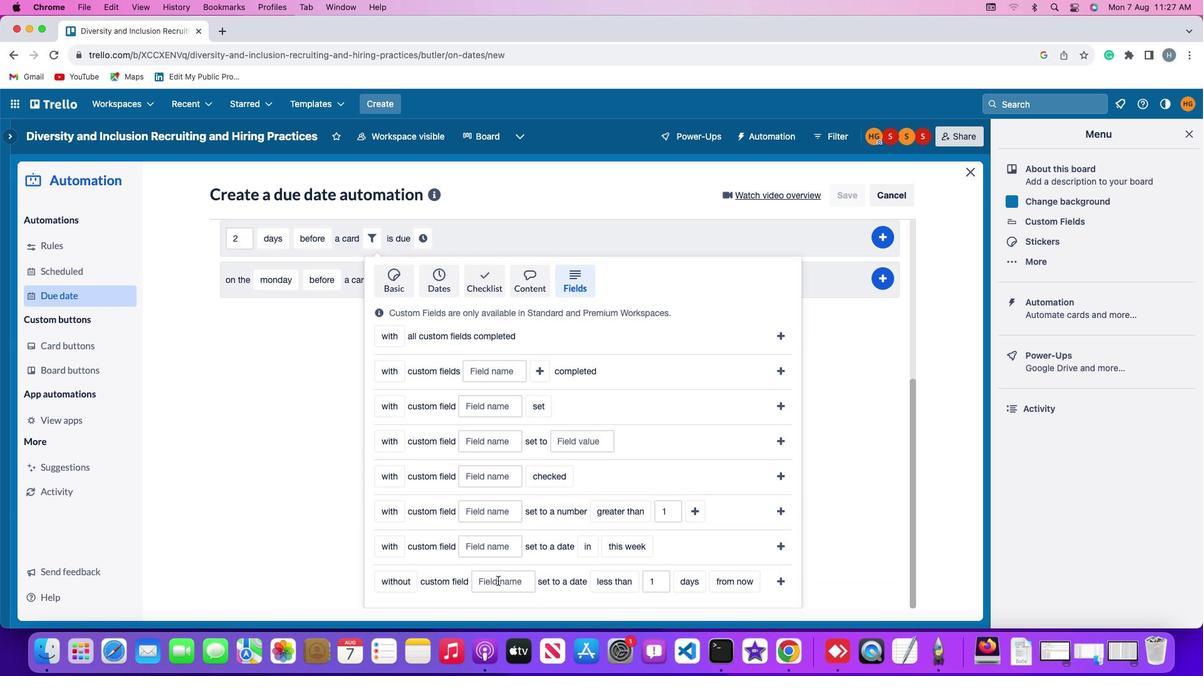 
Action: Mouse pressed left at (531, 574)
Screenshot: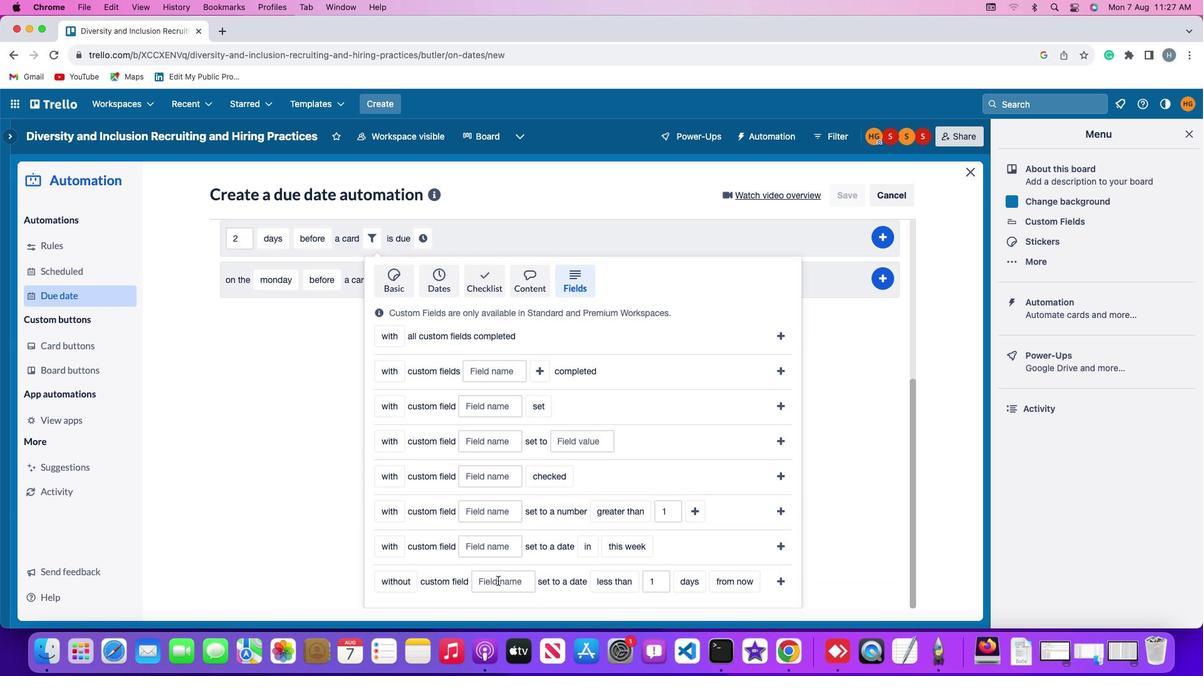 
Action: Key pressed Key.shift'R''e''s''u''m''e'
Screenshot: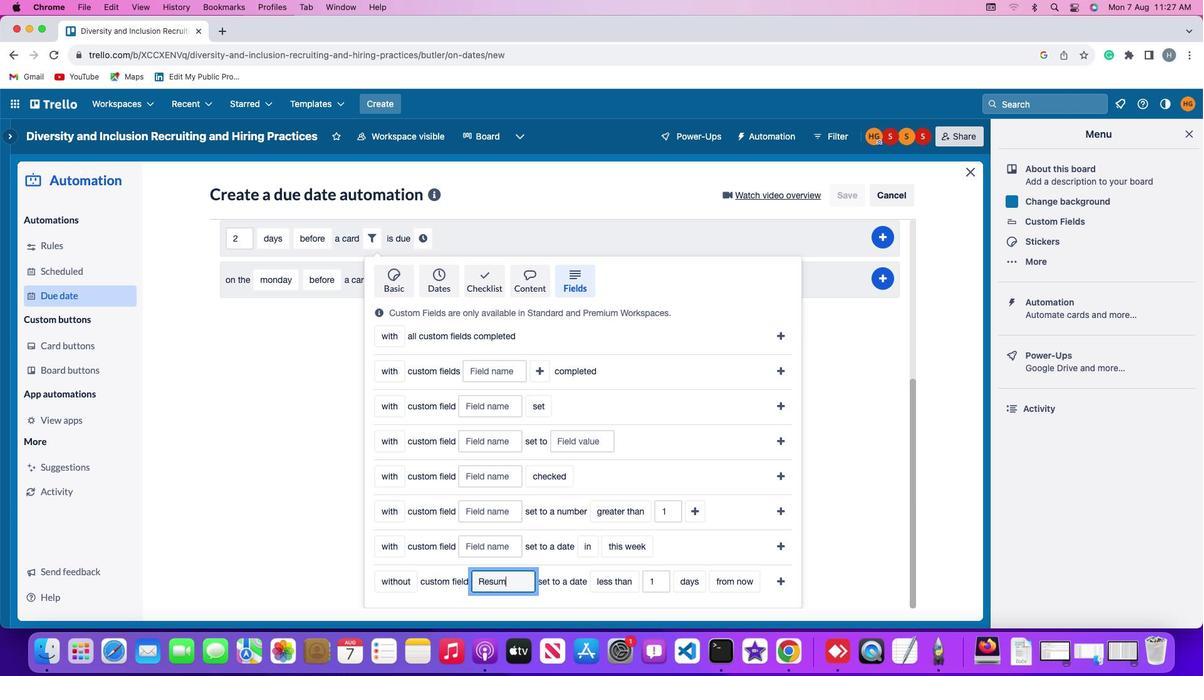 
Action: Mouse moved to (623, 570)
Screenshot: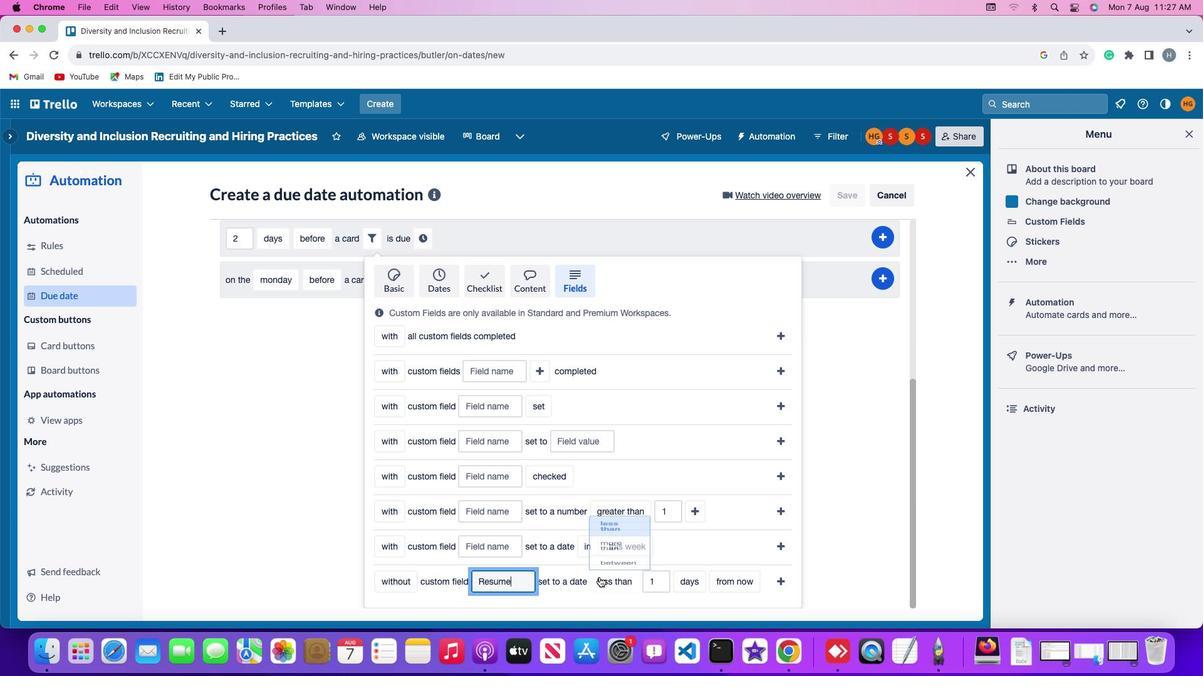 
Action: Mouse pressed left at (623, 570)
Screenshot: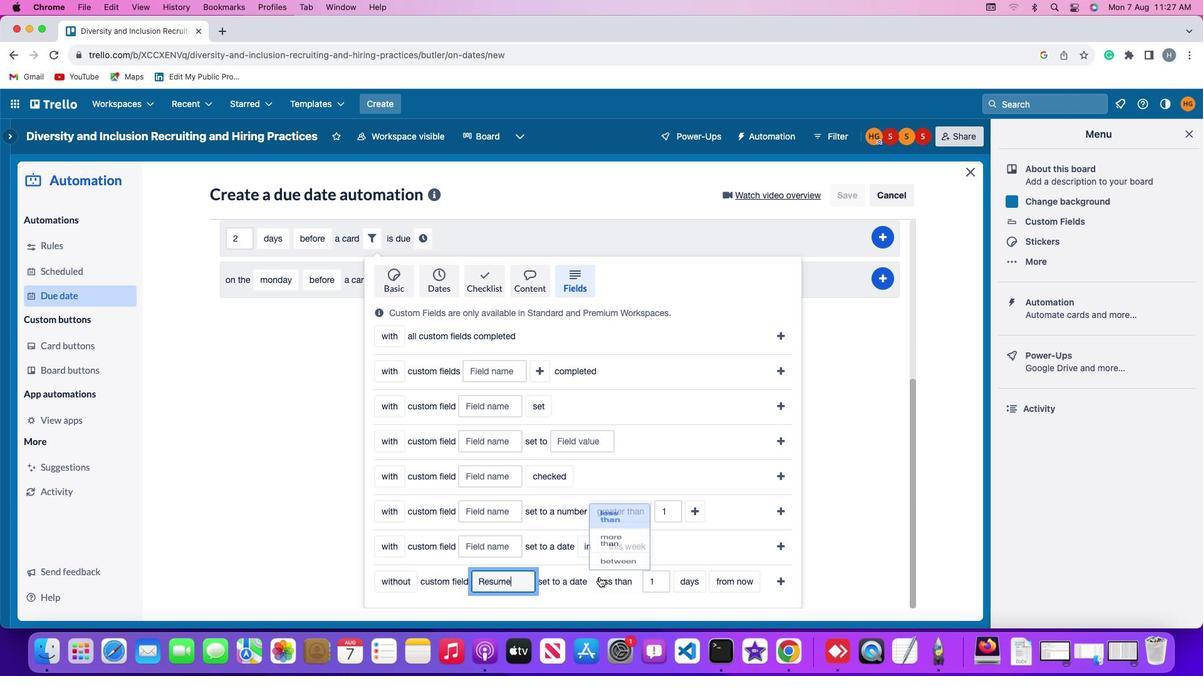 
Action: Mouse moved to (638, 543)
Screenshot: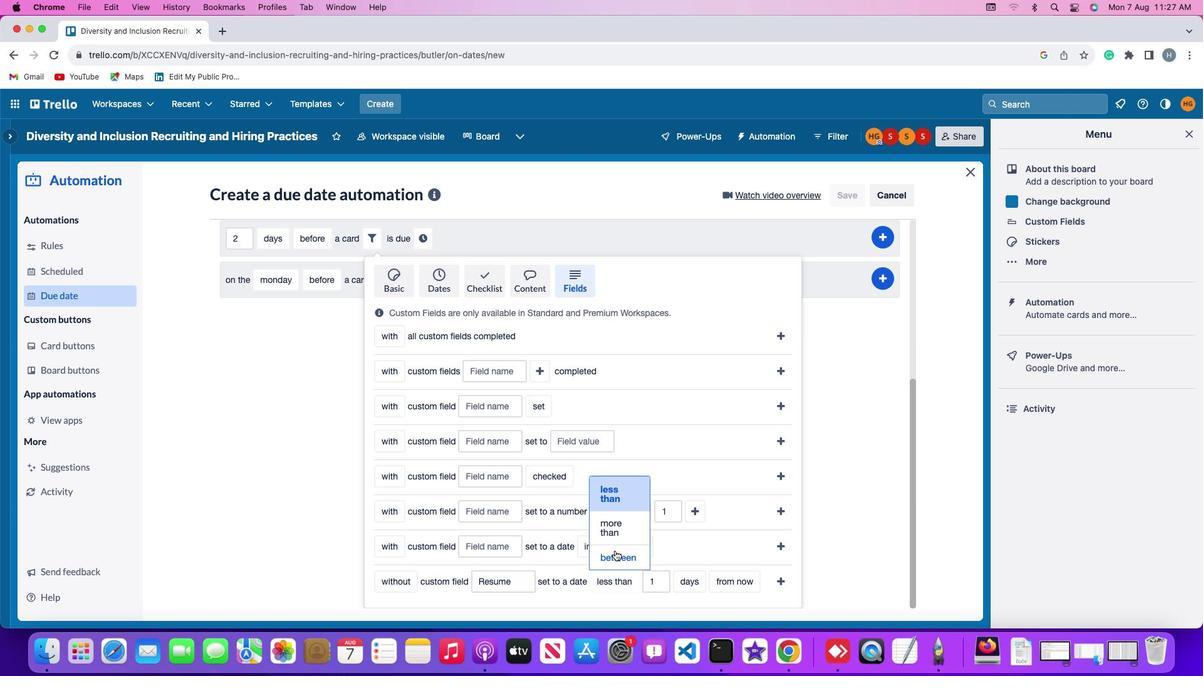 
Action: Mouse pressed left at (638, 543)
Screenshot: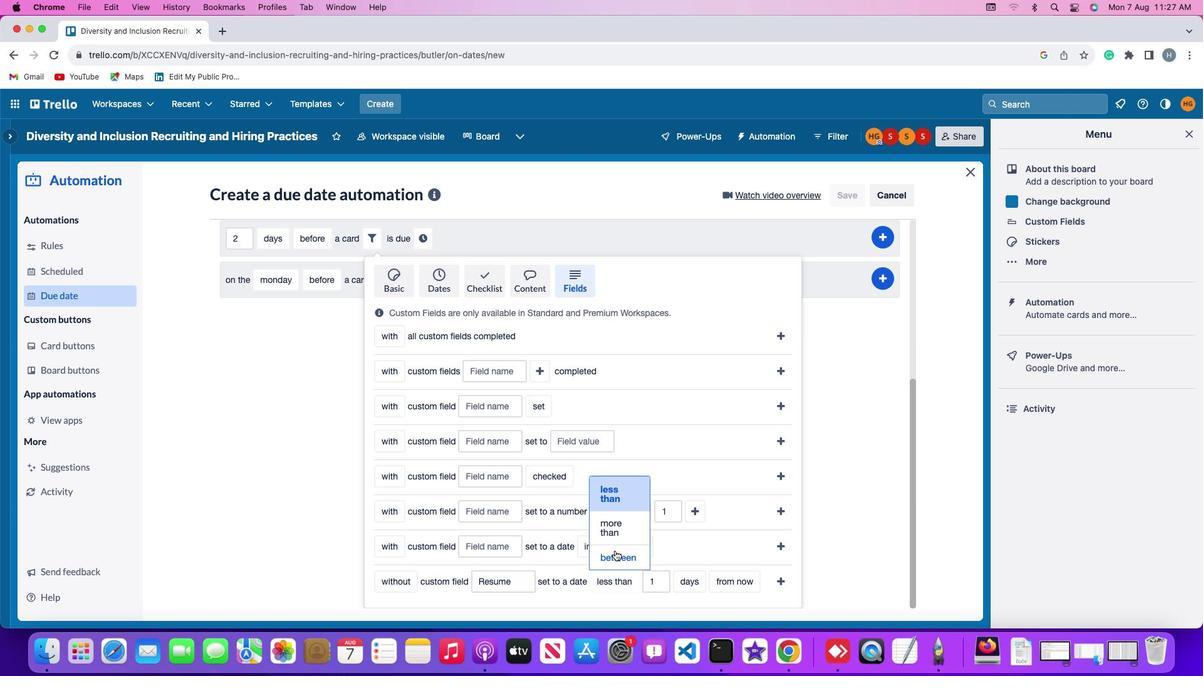 
Action: Mouse moved to (679, 577)
Screenshot: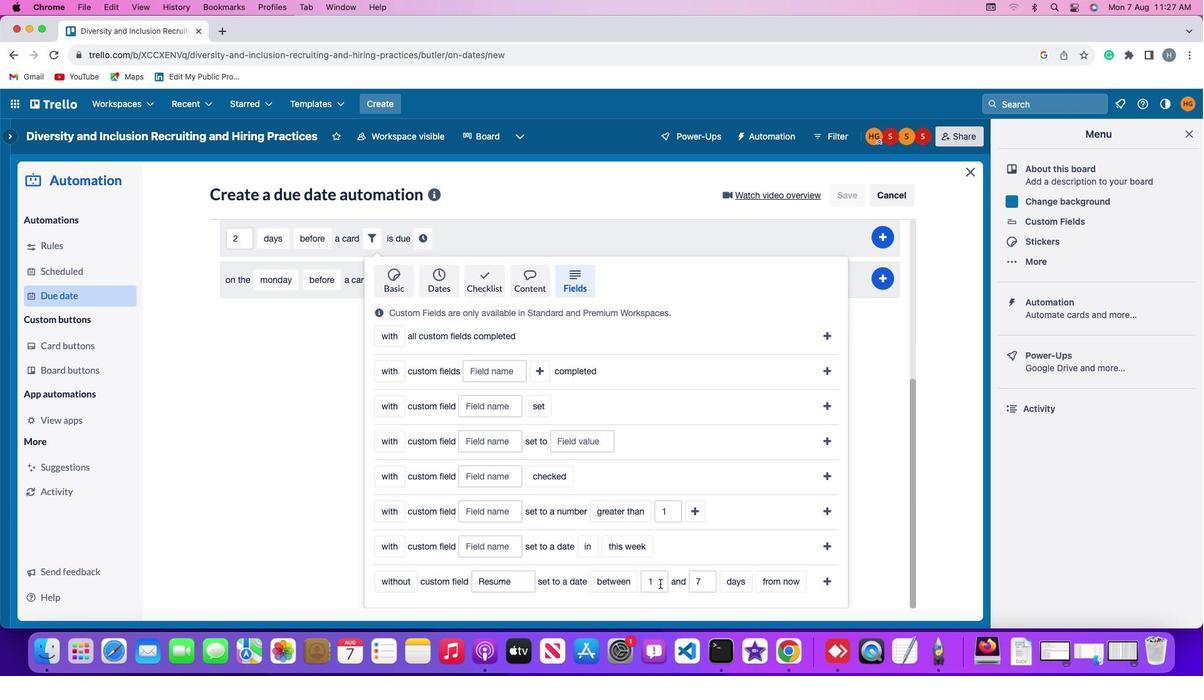 
Action: Mouse pressed left at (679, 577)
Screenshot: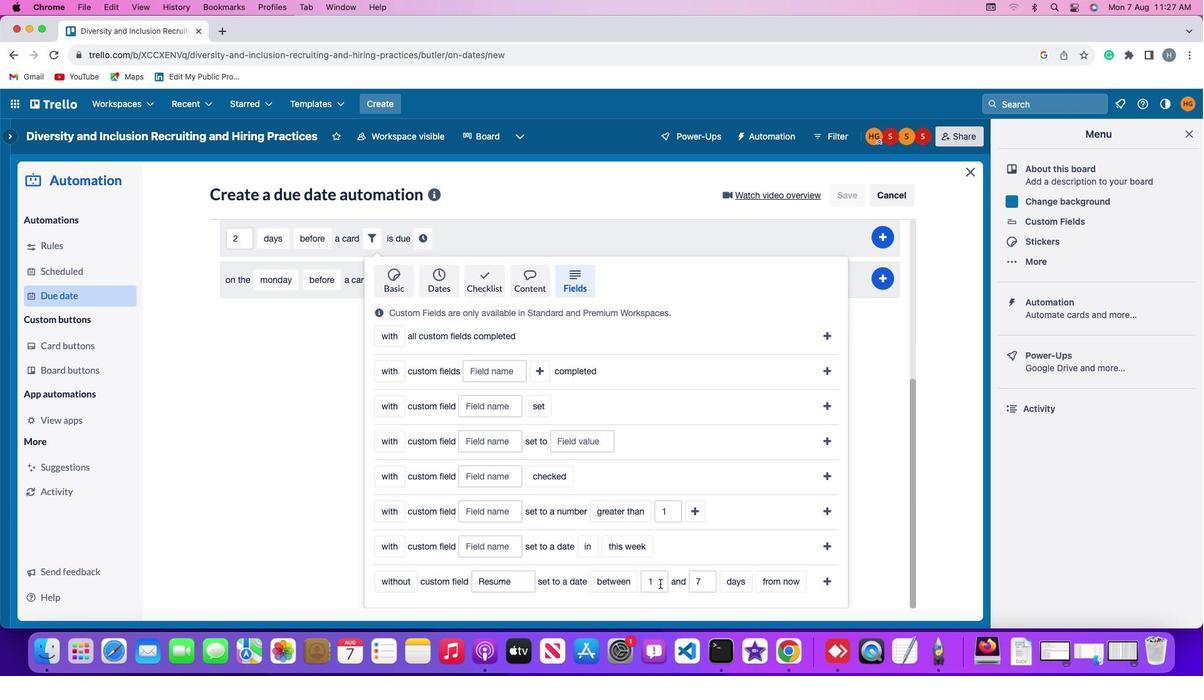 
Action: Key pressed Key.backspace'1'
Screenshot: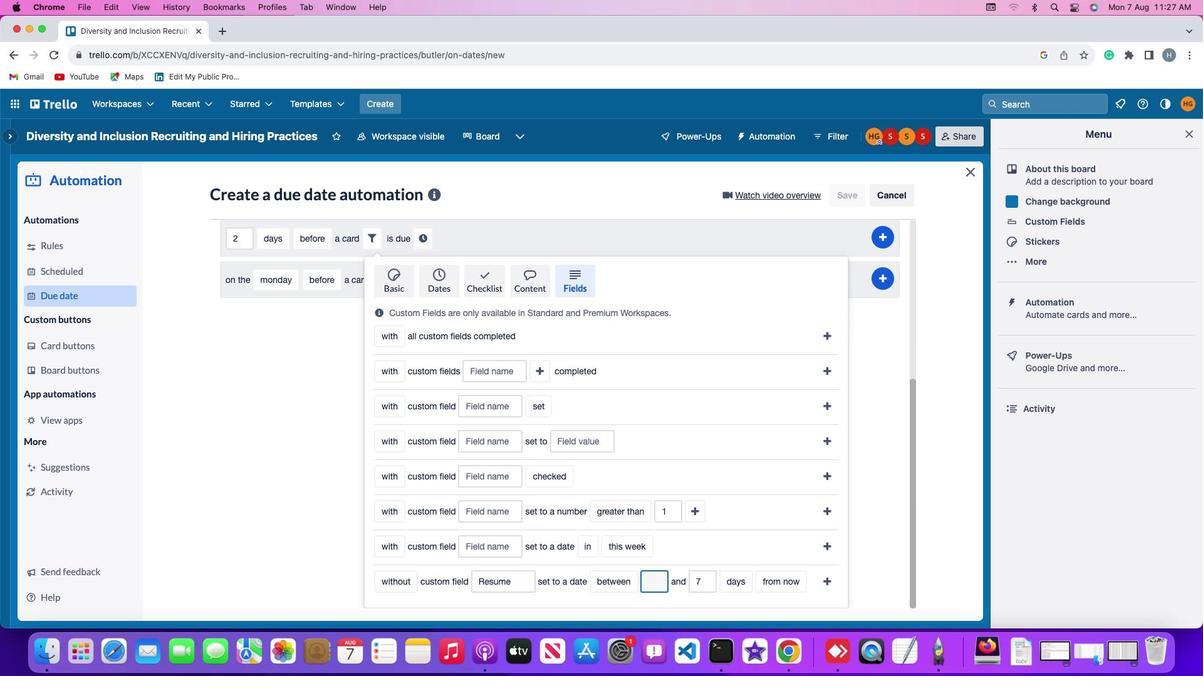 
Action: Mouse moved to (722, 576)
Screenshot: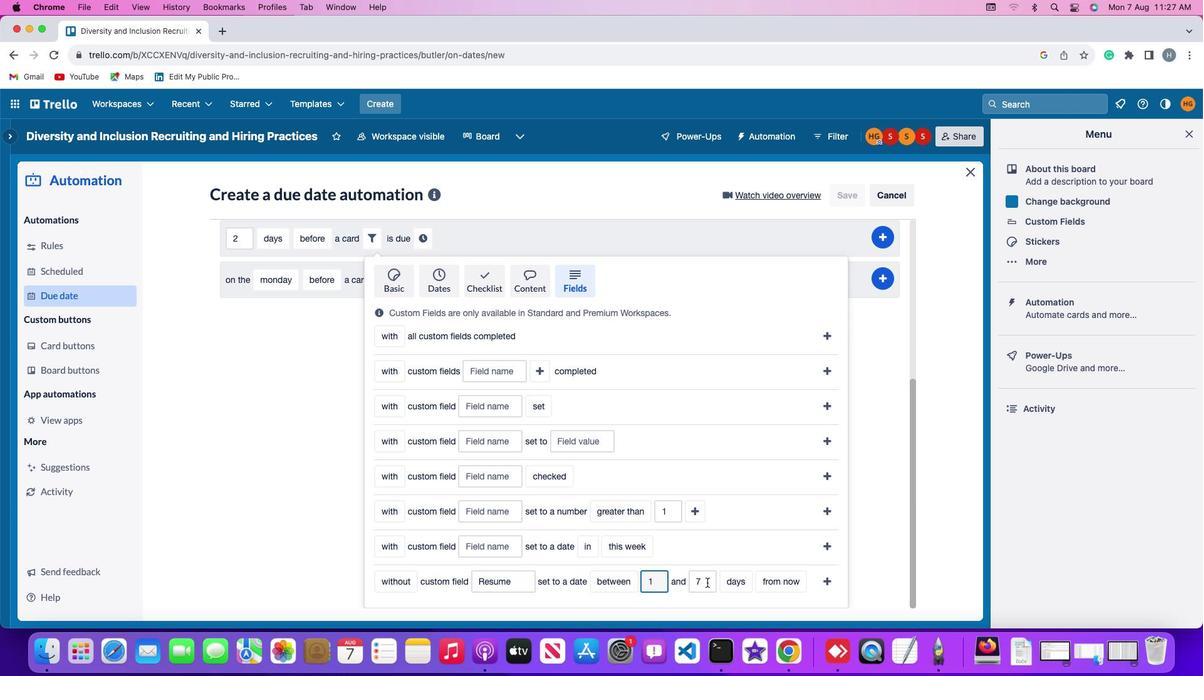 
Action: Mouse pressed left at (722, 576)
Screenshot: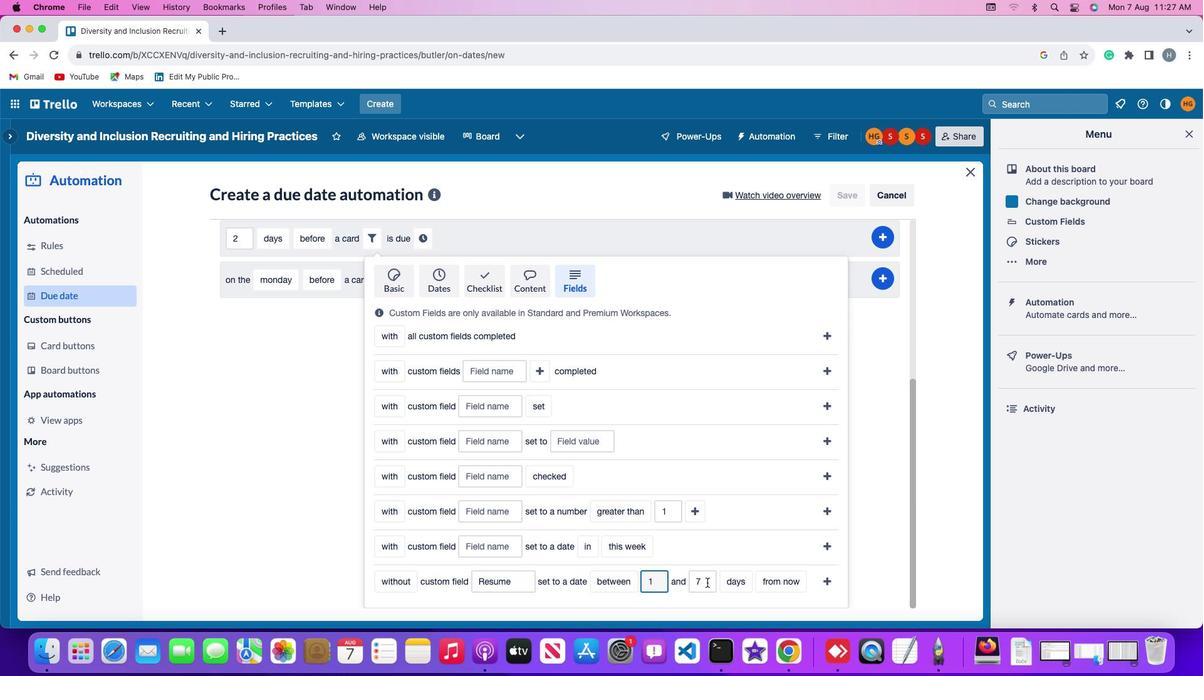
Action: Mouse moved to (722, 576)
Screenshot: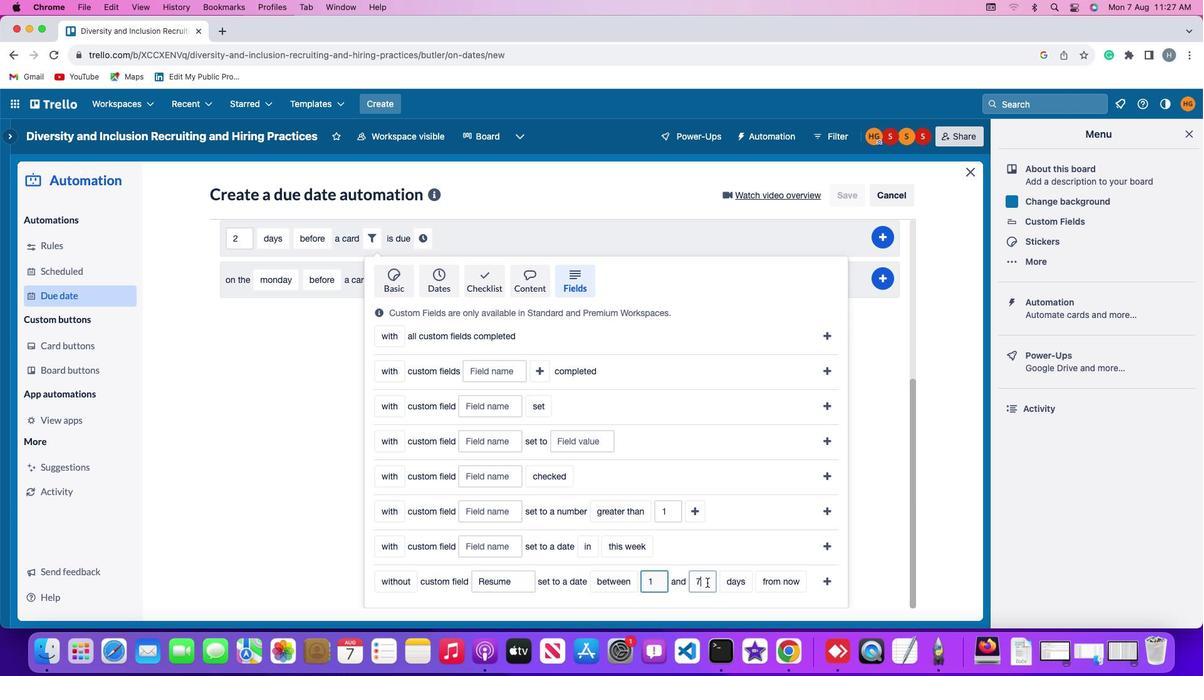 
Action: Key pressed Key.backspace'7'
Screenshot: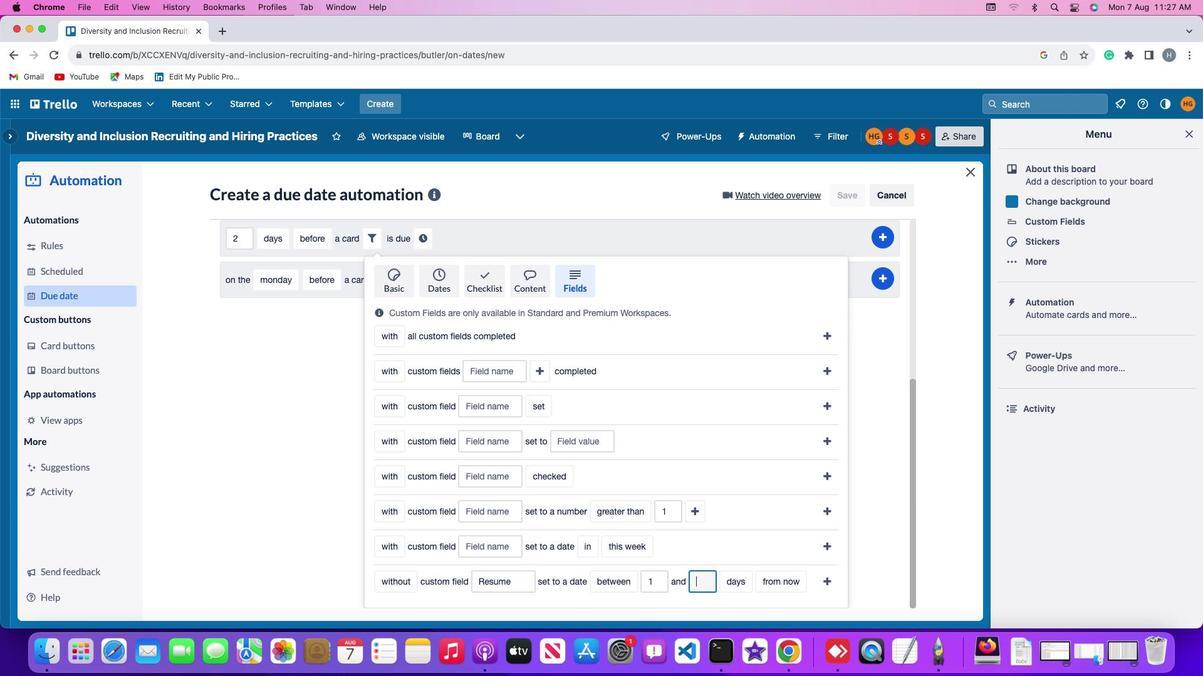 
Action: Mouse moved to (754, 570)
Screenshot: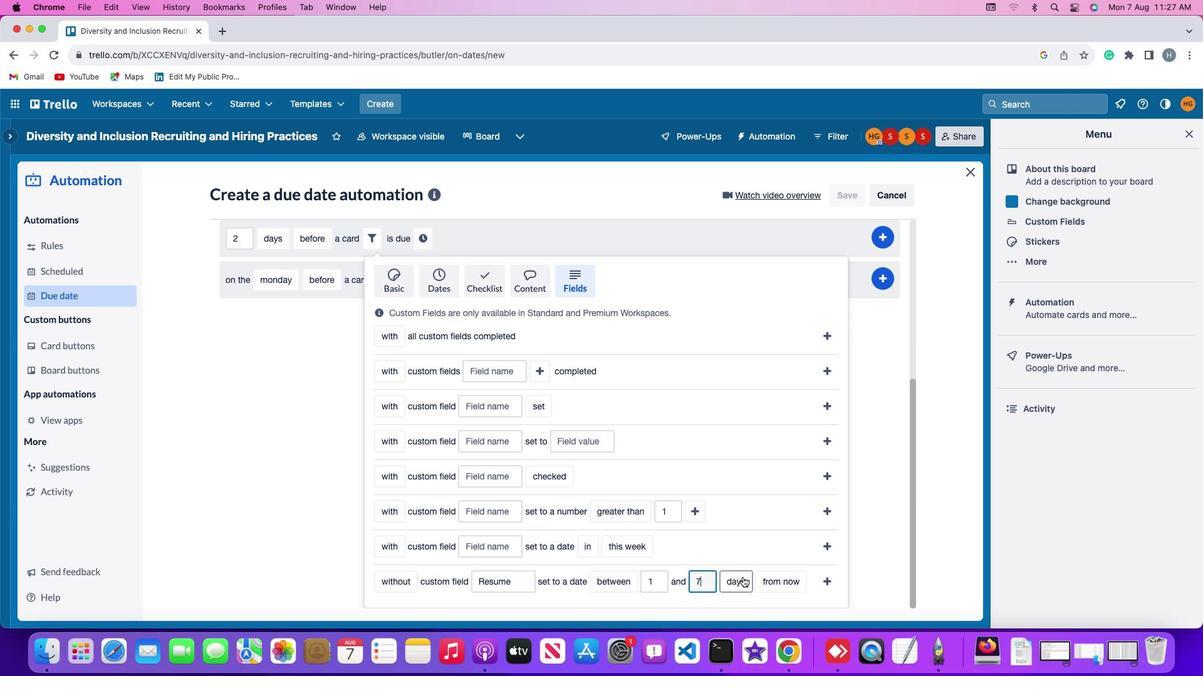 
Action: Mouse pressed left at (754, 570)
Screenshot: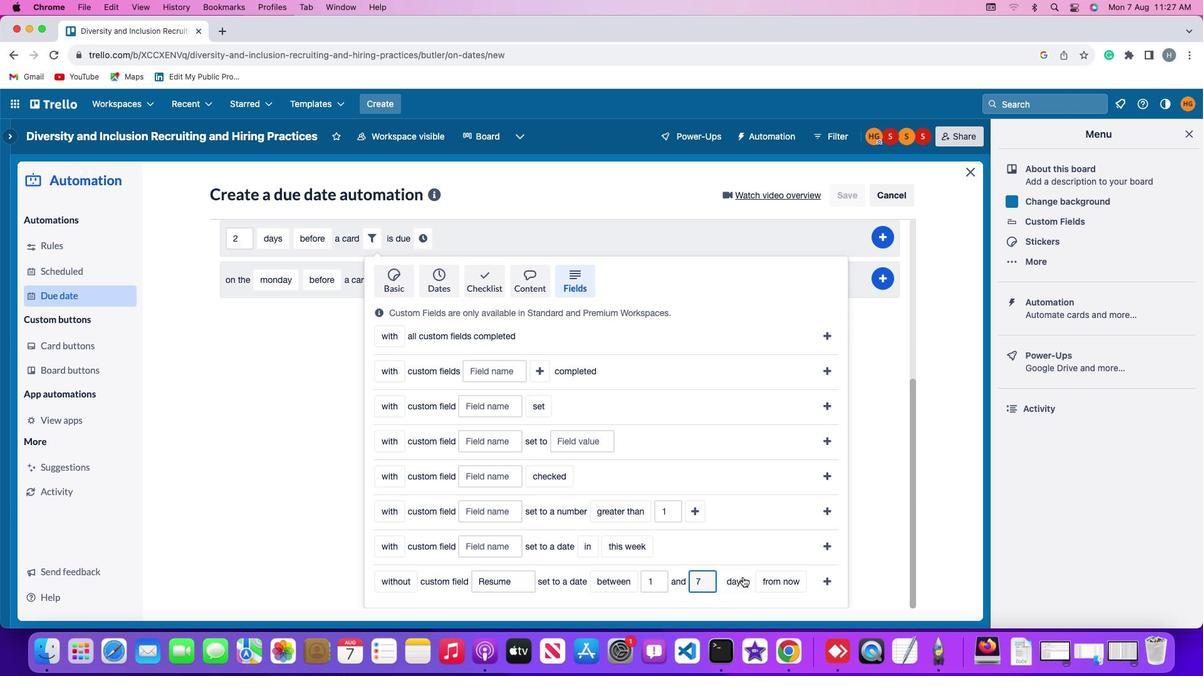 
Action: Mouse moved to (761, 552)
Screenshot: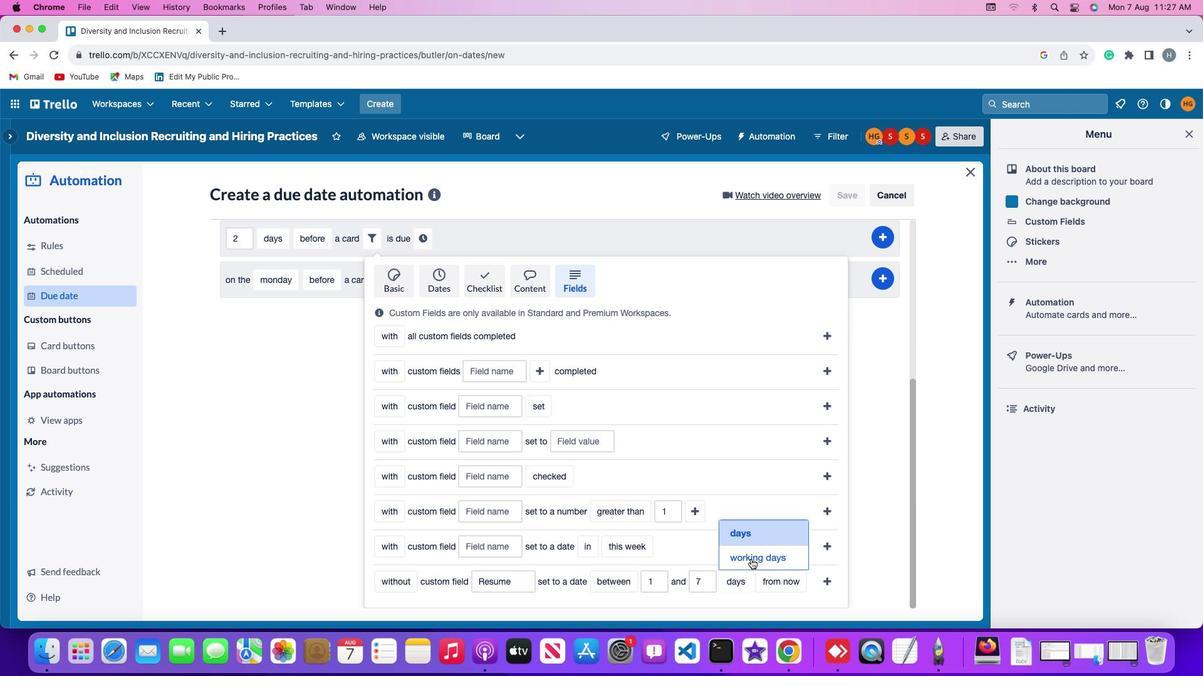 
Action: Mouse pressed left at (761, 552)
Screenshot: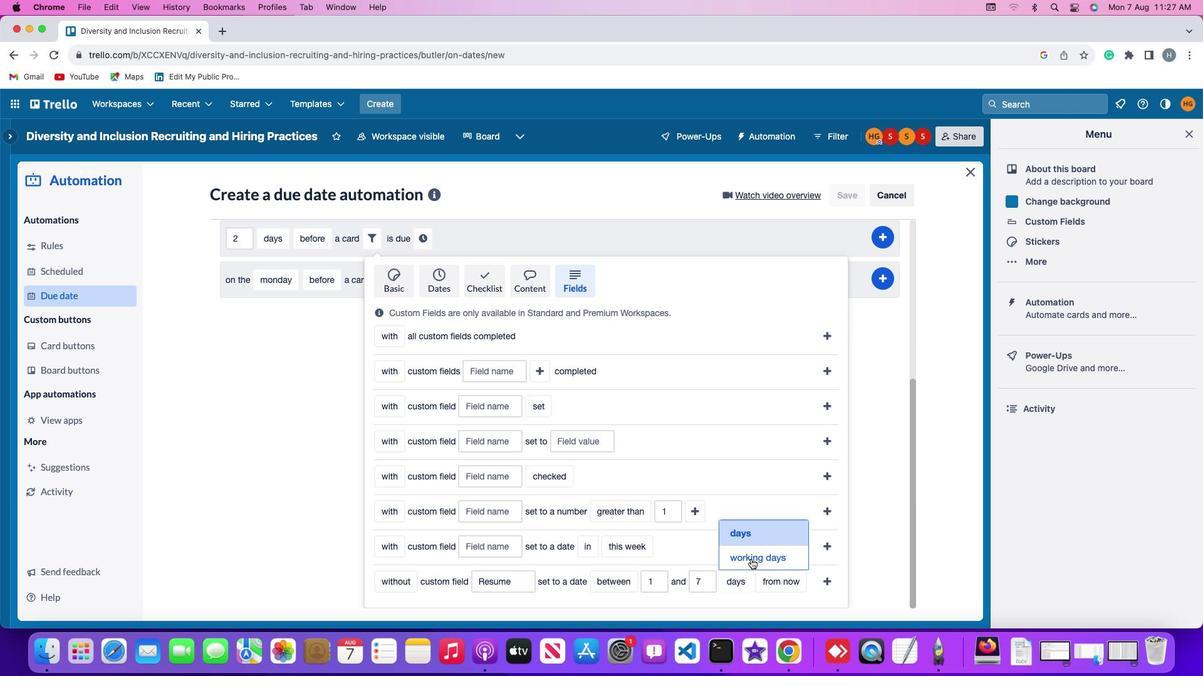 
Action: Mouse moved to (811, 574)
Screenshot: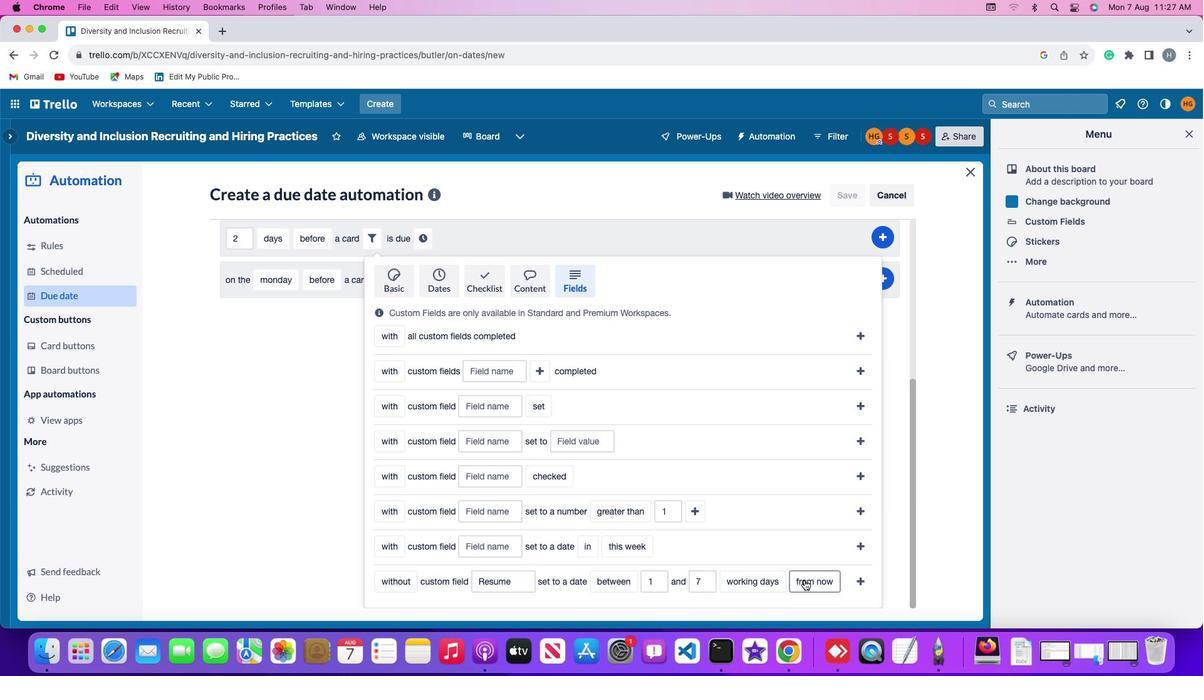 
Action: Mouse pressed left at (811, 574)
Screenshot: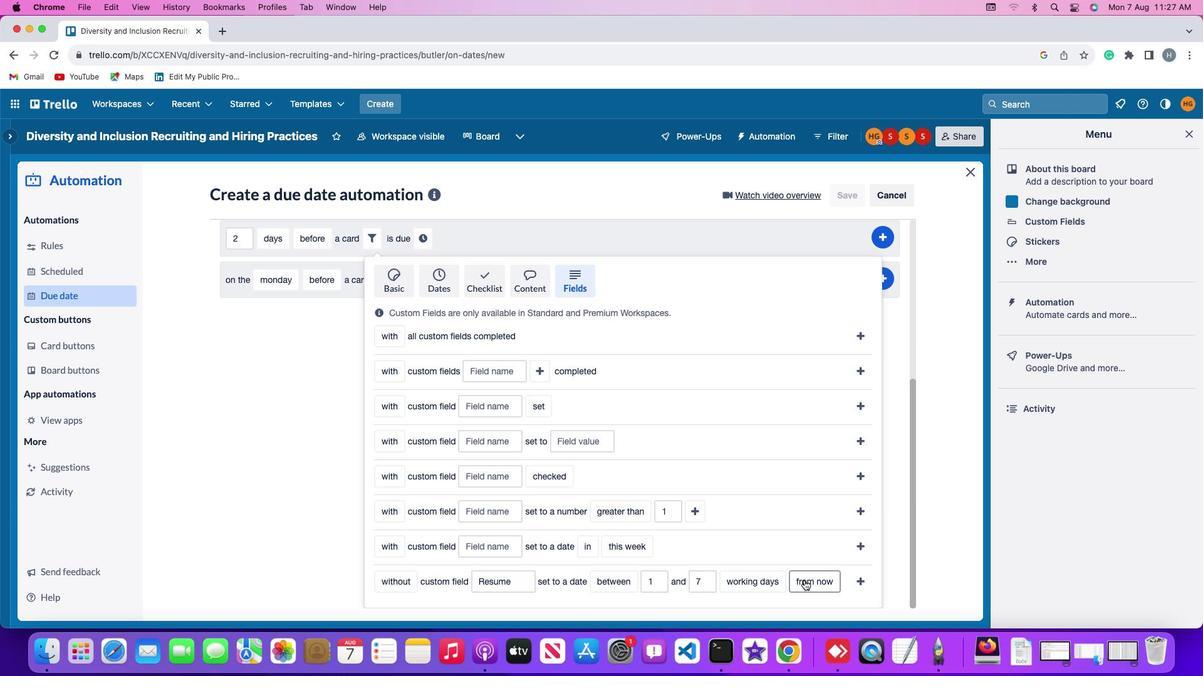 
Action: Mouse moved to (818, 523)
Screenshot: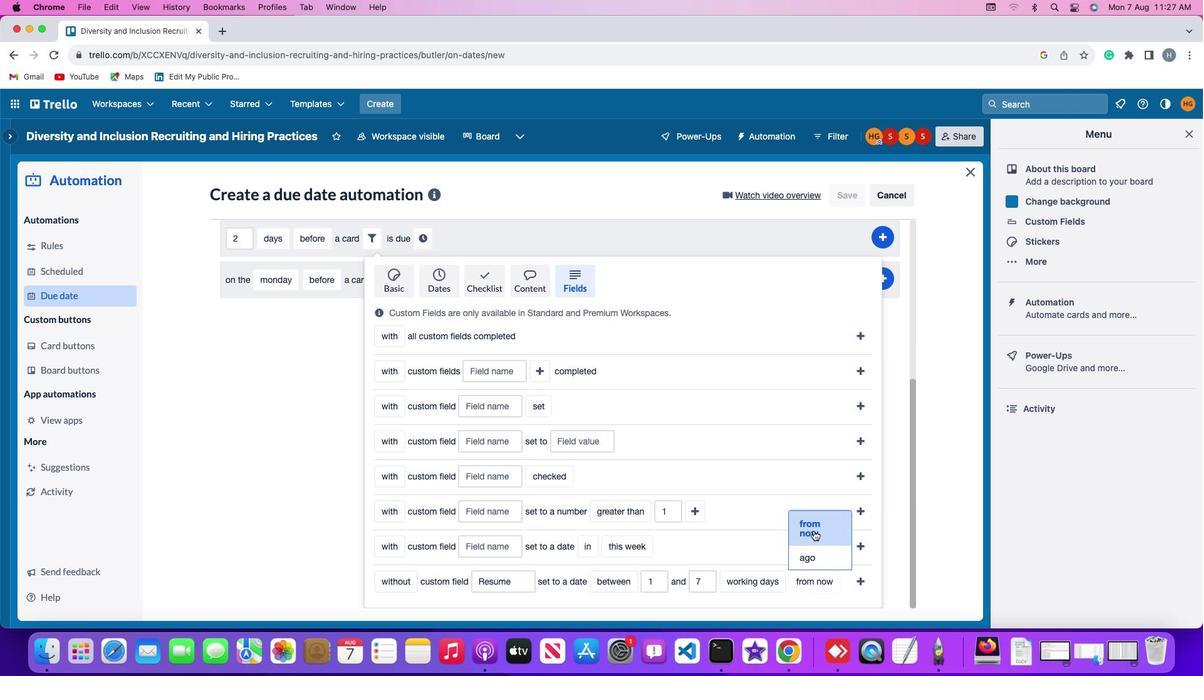 
Action: Mouse pressed left at (818, 523)
Screenshot: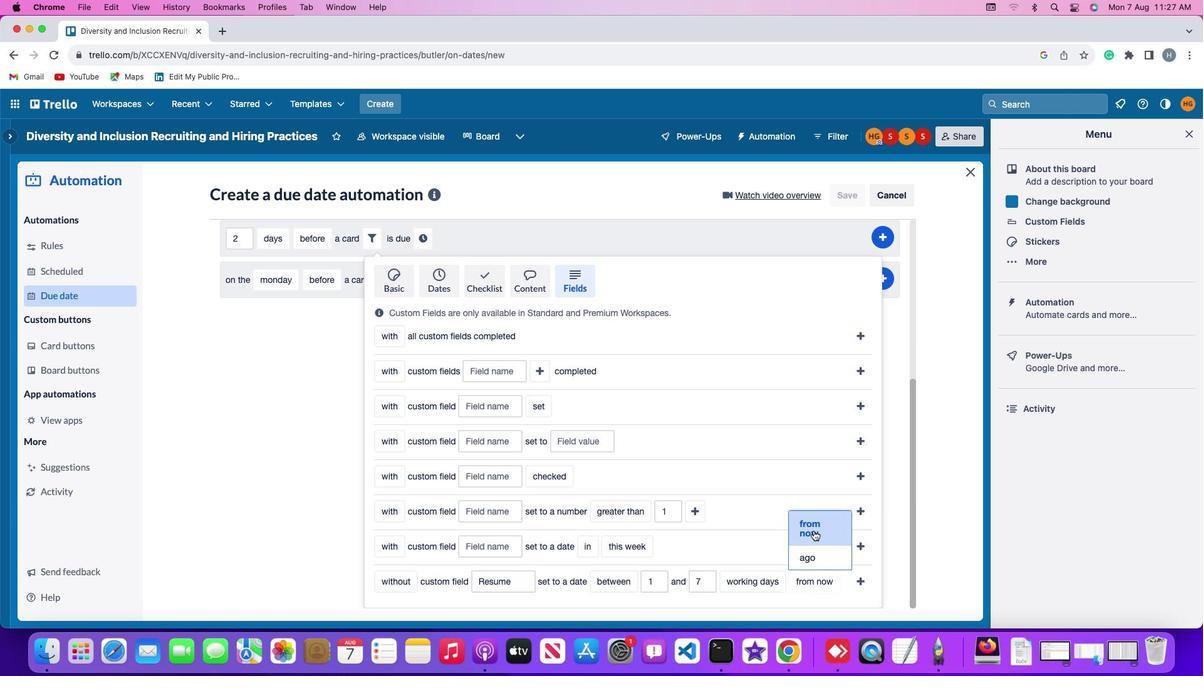 
Action: Mouse moved to (861, 572)
Screenshot: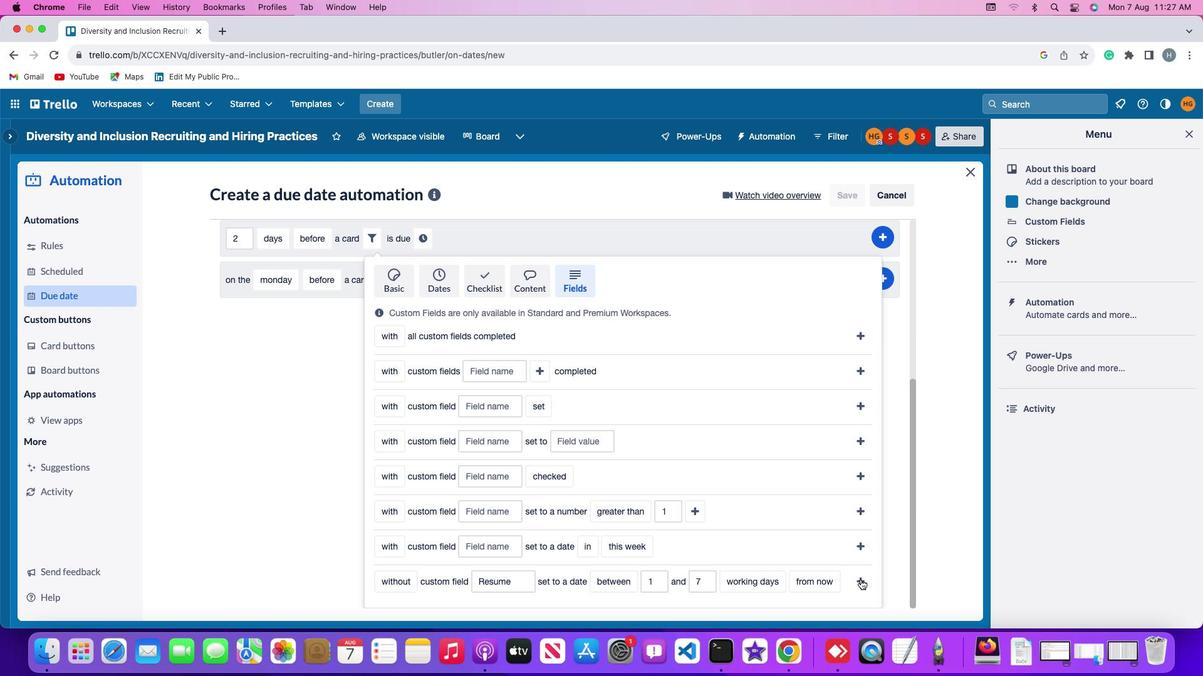 
Action: Mouse pressed left at (861, 572)
Screenshot: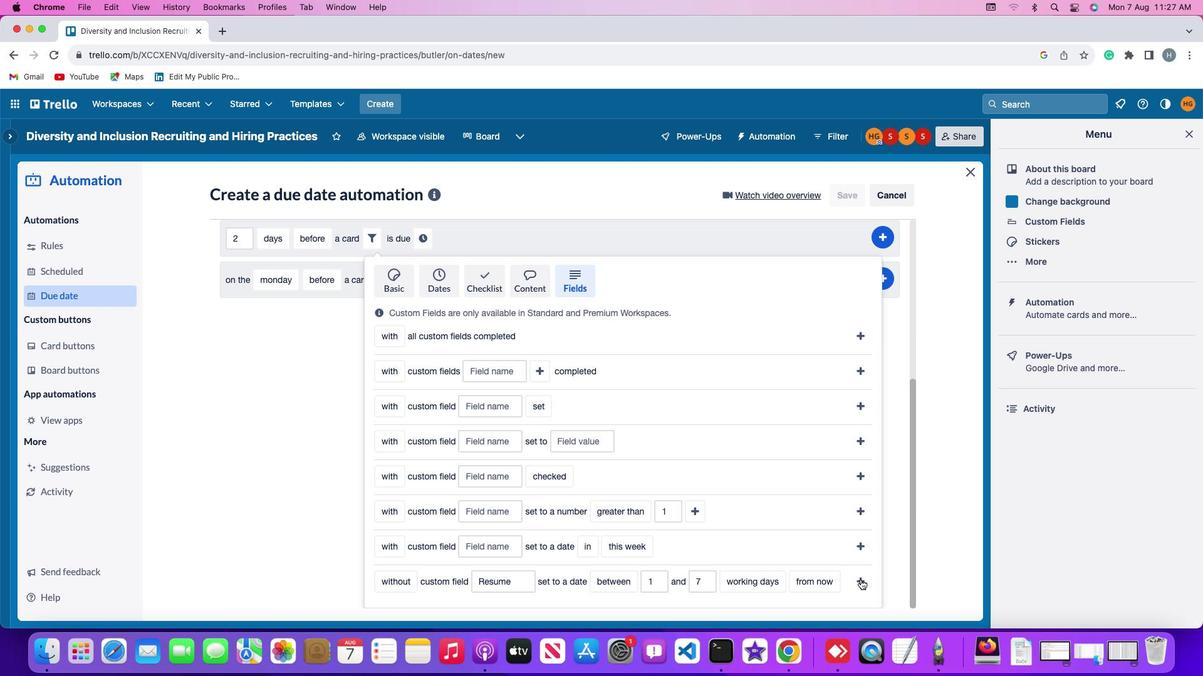 
Action: Mouse moved to (796, 490)
Screenshot: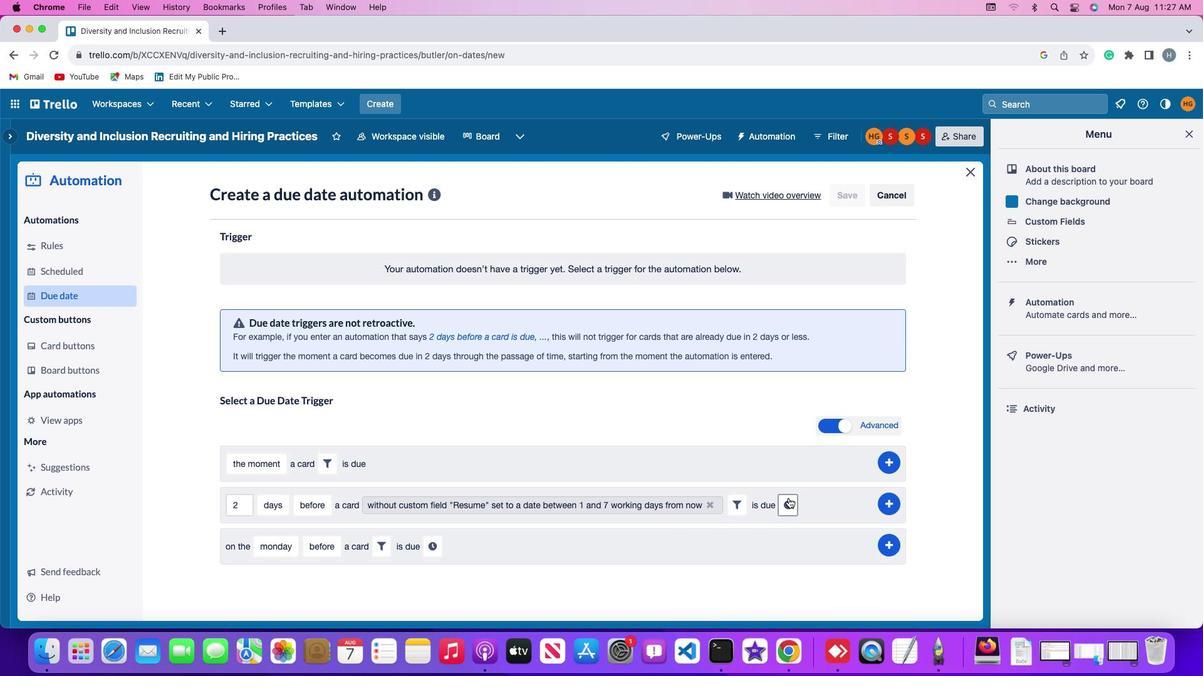 
Action: Mouse pressed left at (796, 490)
Screenshot: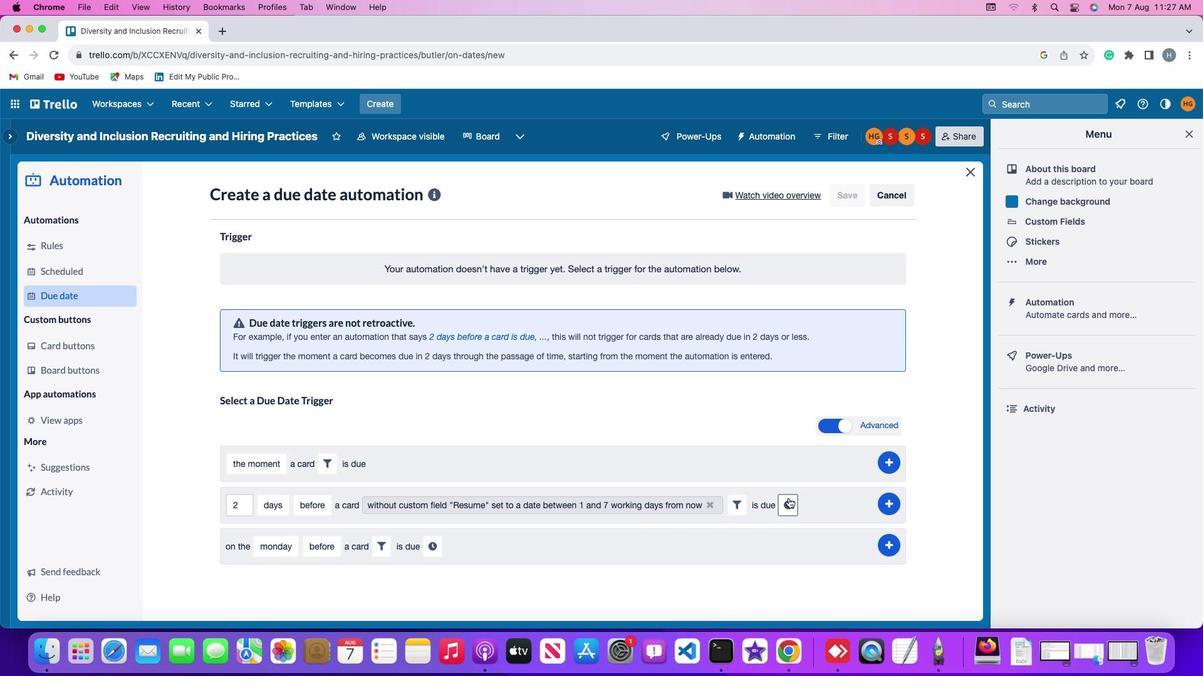 
Action: Mouse moved to (320, 526)
Screenshot: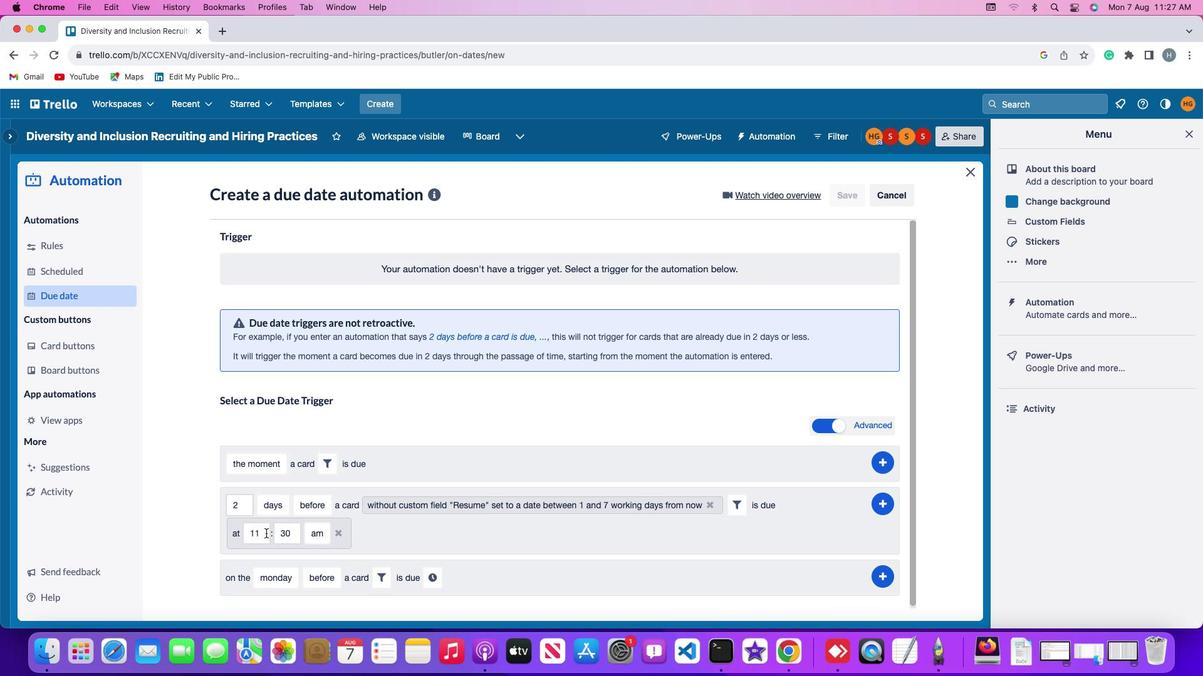 
Action: Mouse pressed left at (320, 526)
Screenshot: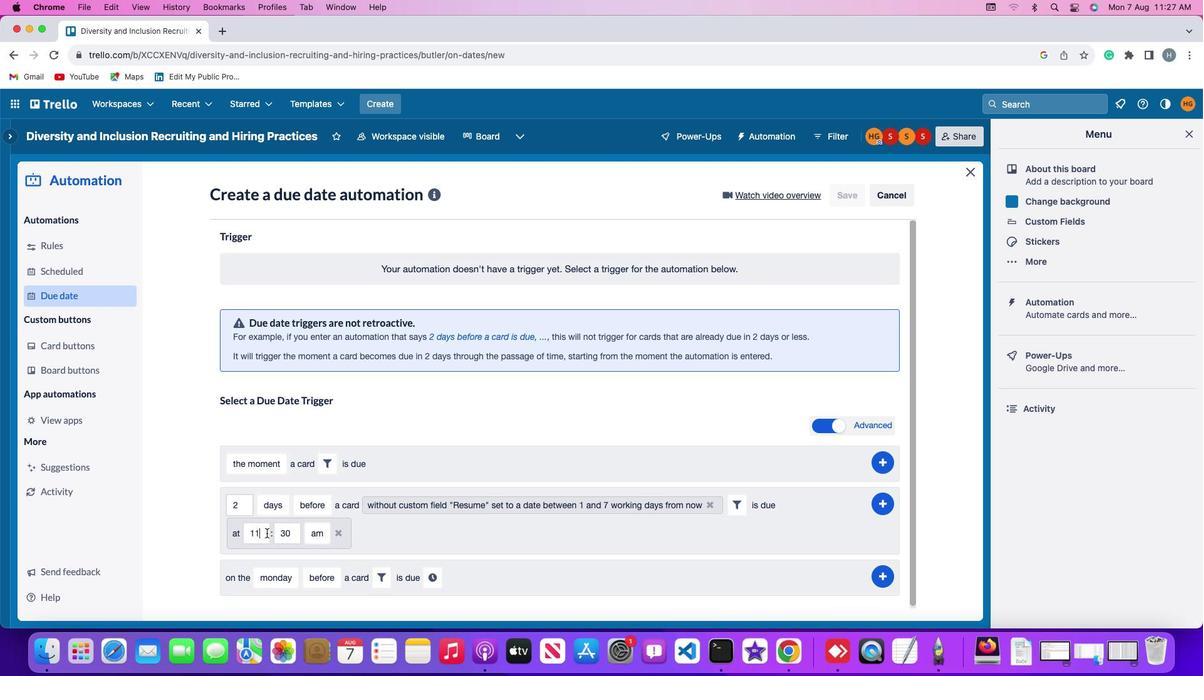 
Action: Mouse moved to (320, 525)
Screenshot: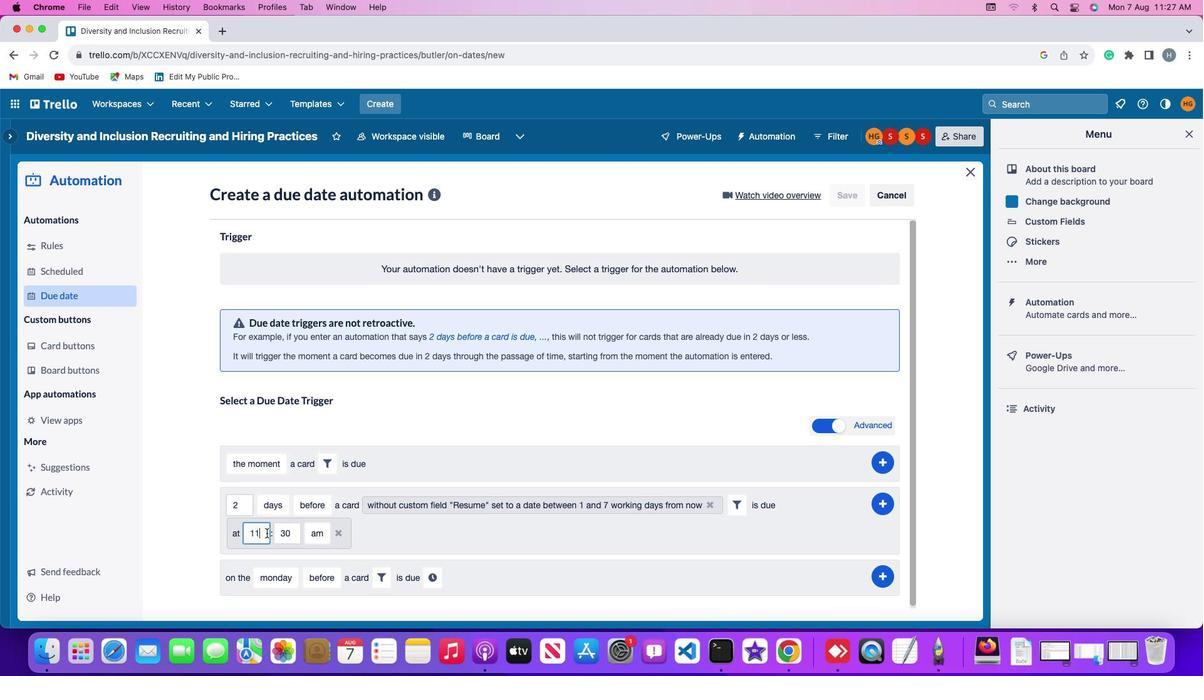 
Action: Key pressed Key.backspaceKey.backspace'1''1'
Screenshot: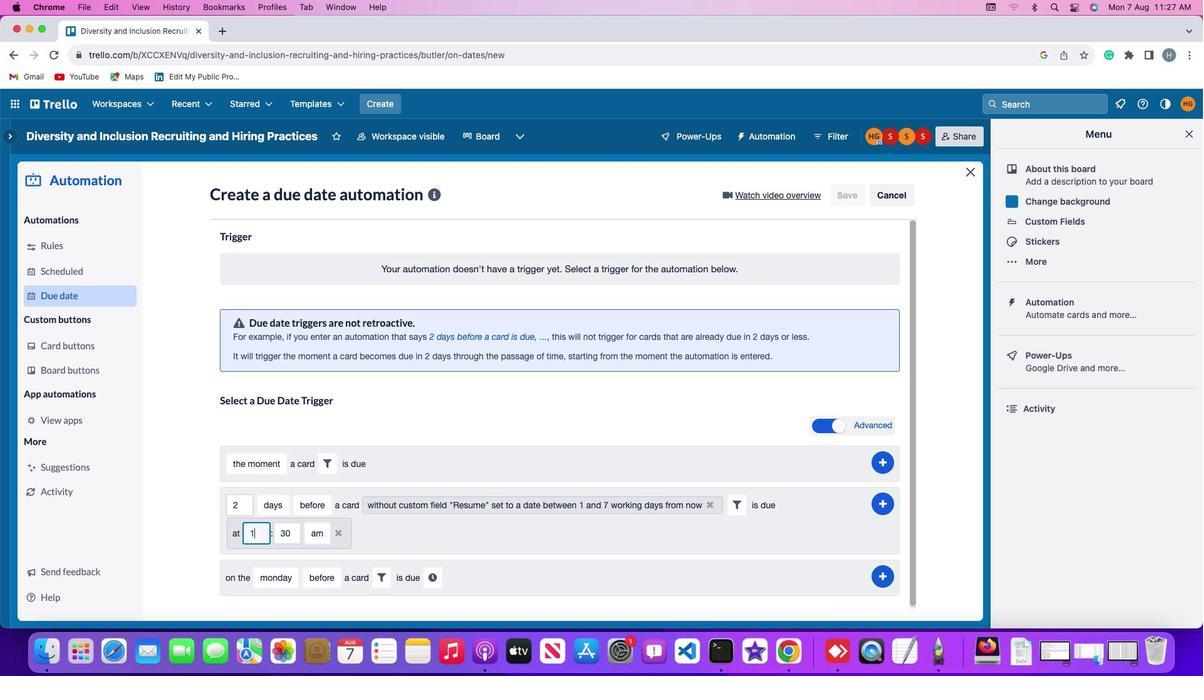 
Action: Mouse moved to (342, 527)
Screenshot: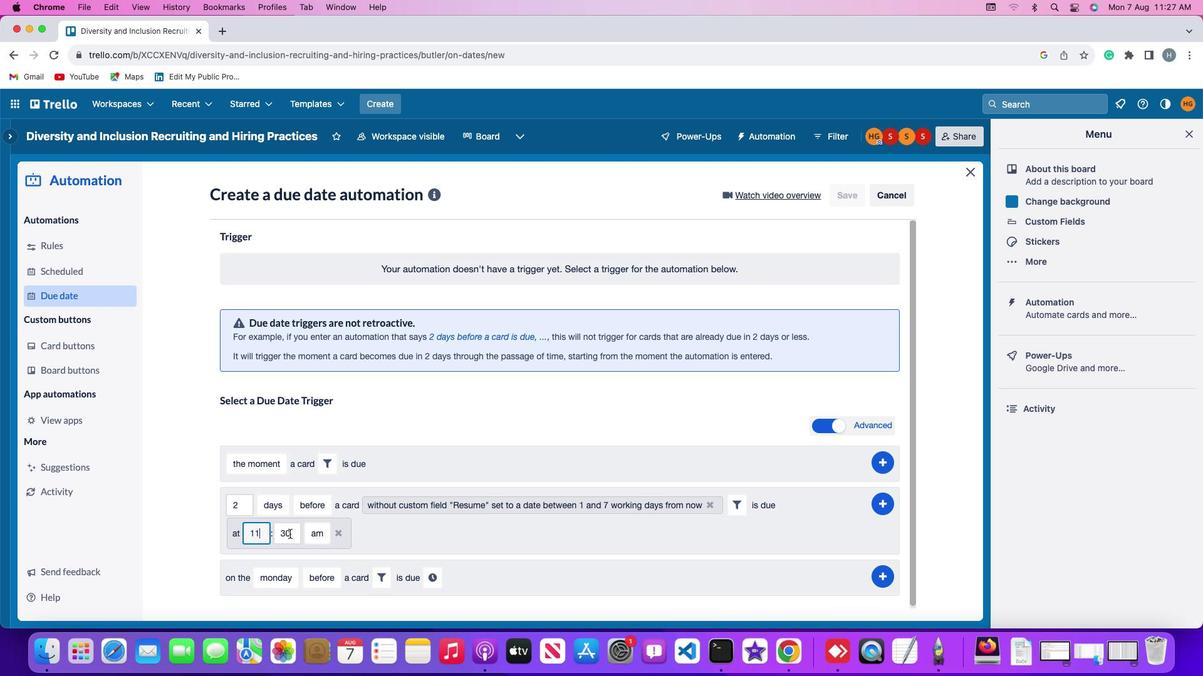
Action: Mouse pressed left at (342, 527)
Screenshot: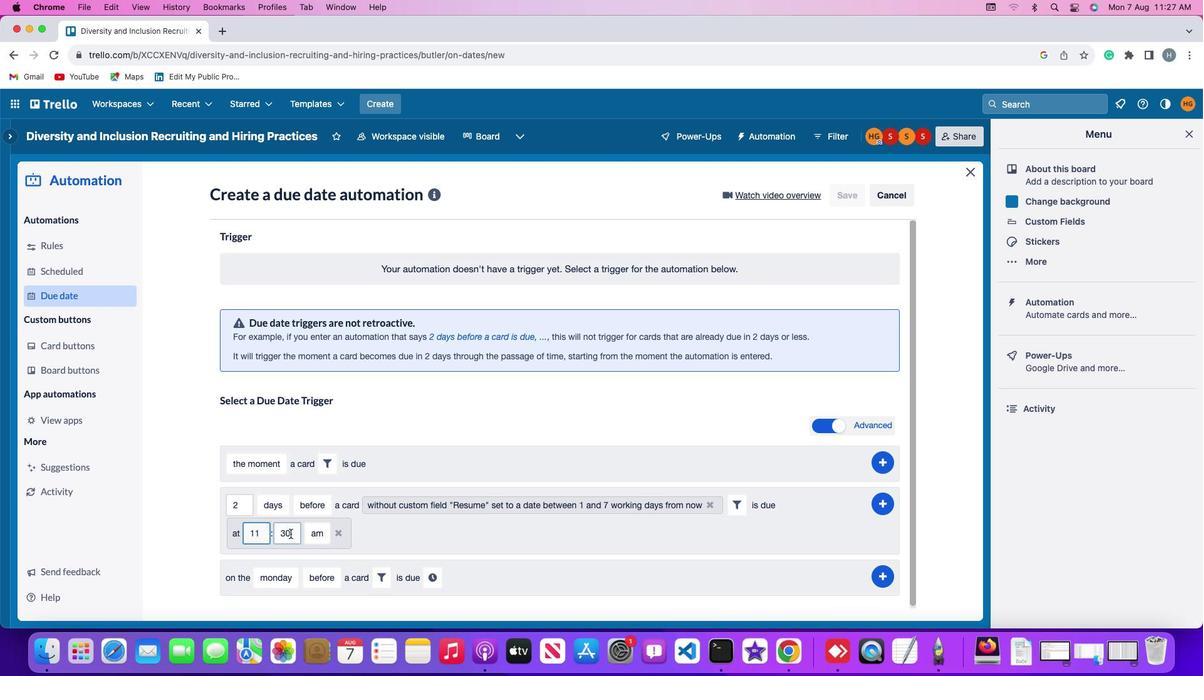 
Action: Mouse moved to (342, 527)
Screenshot: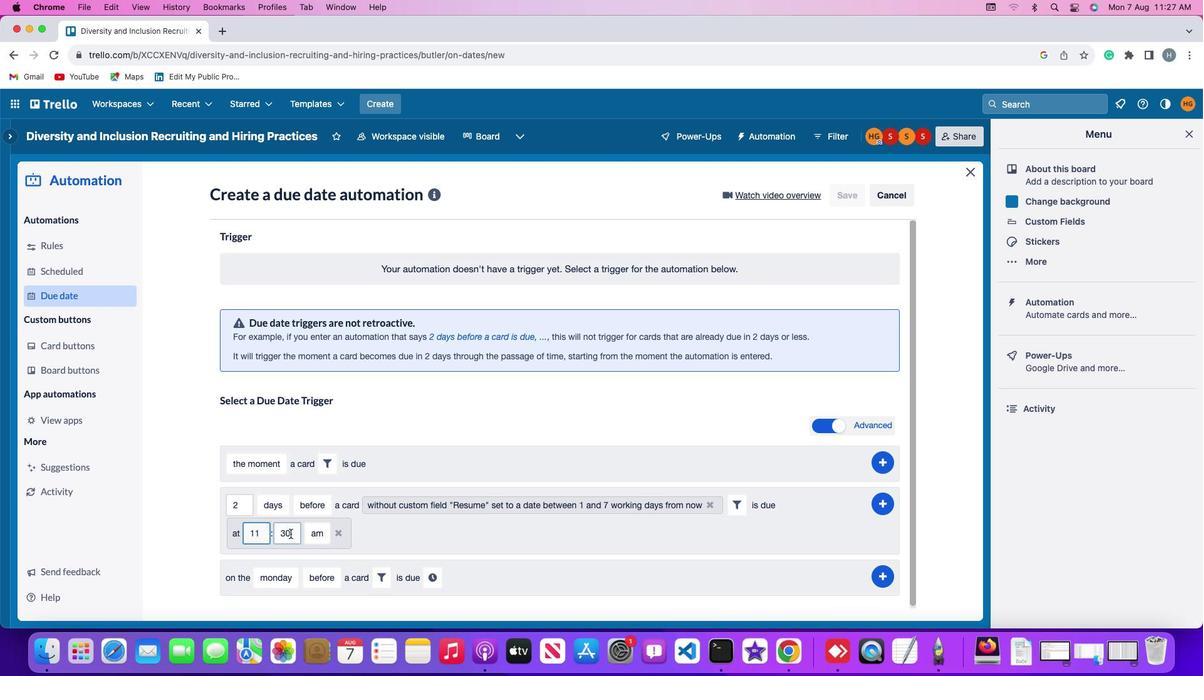 
Action: Key pressed Key.backspaceKey.backspace'0''0'
Screenshot: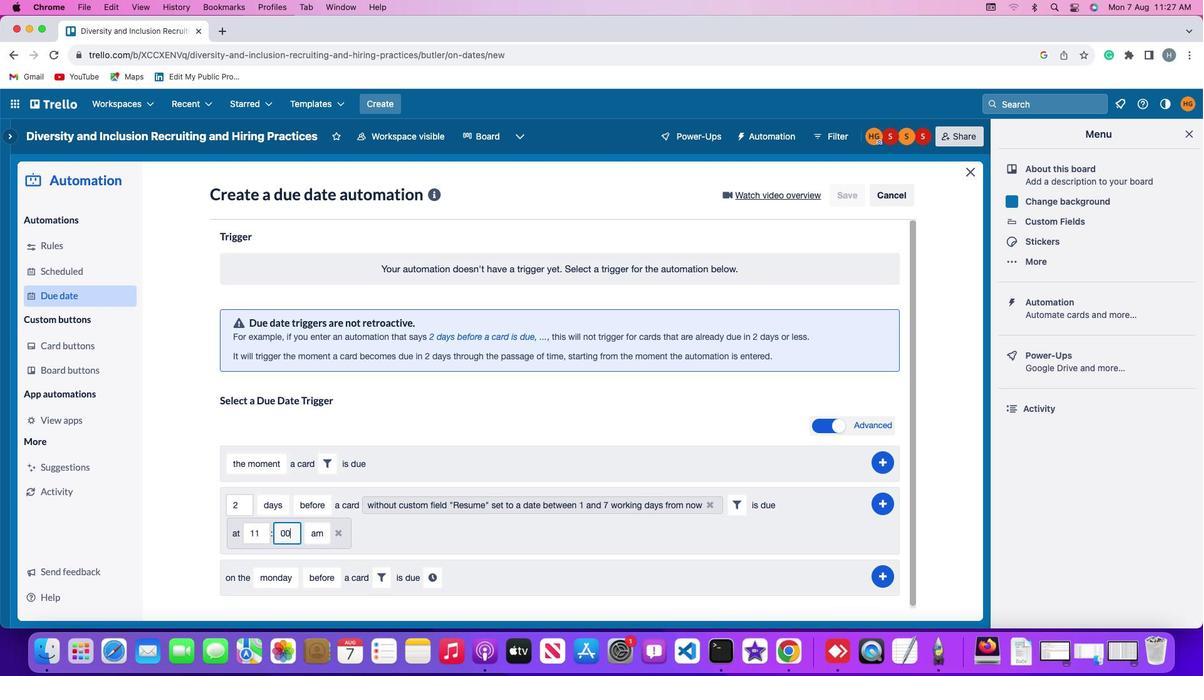 
Action: Mouse moved to (362, 526)
Screenshot: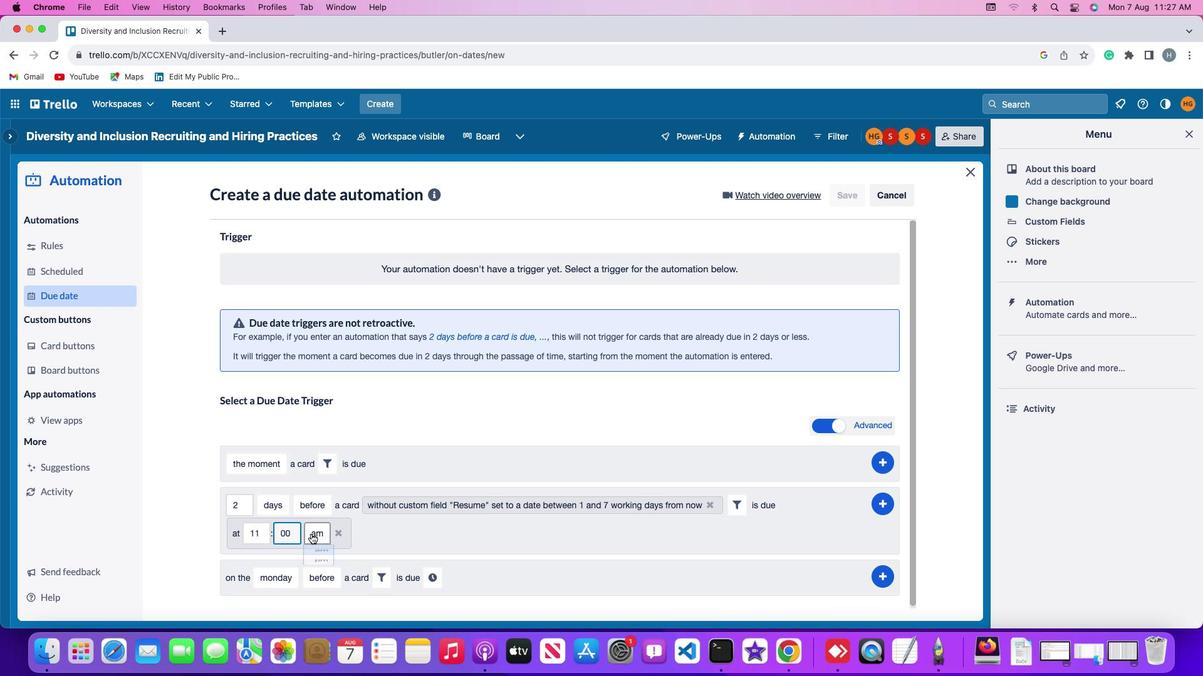 
Action: Mouse pressed left at (362, 526)
Screenshot: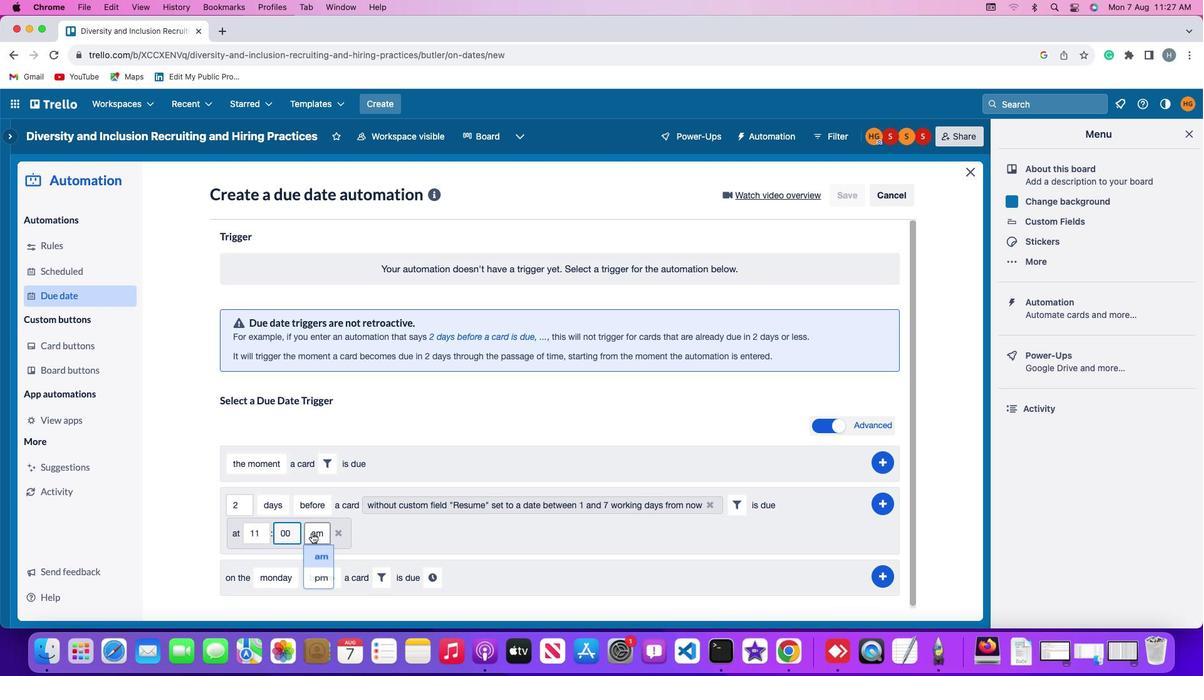 
Action: Mouse moved to (358, 553)
Screenshot: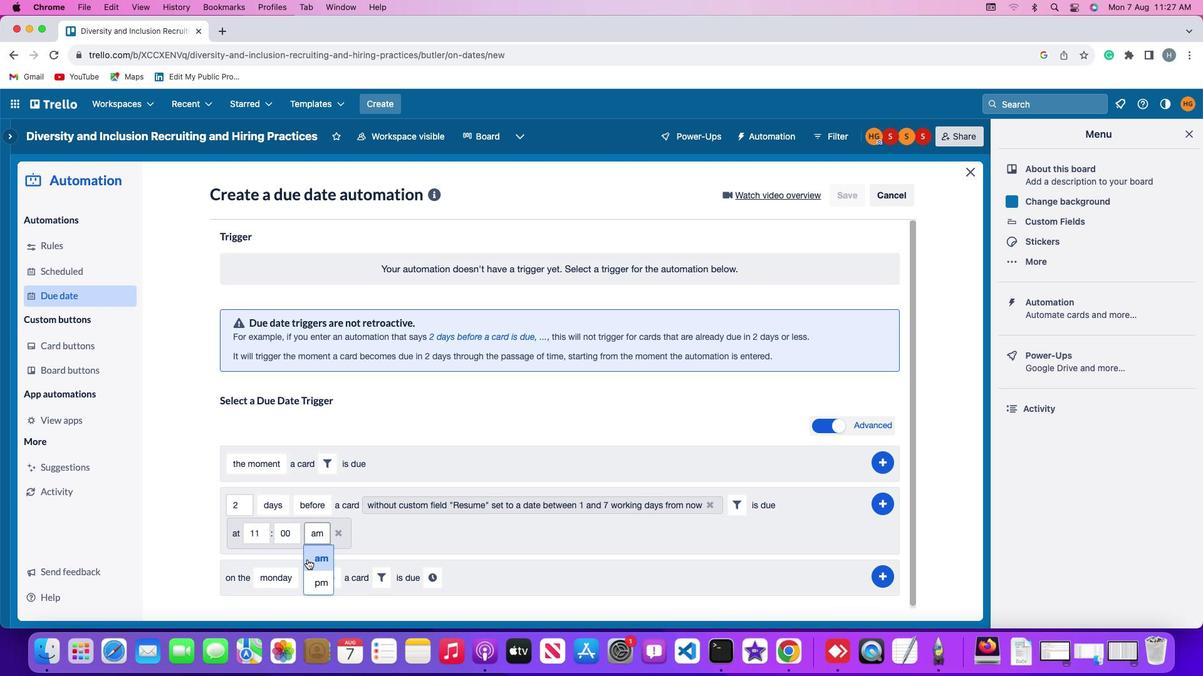 
Action: Mouse pressed left at (358, 553)
Screenshot: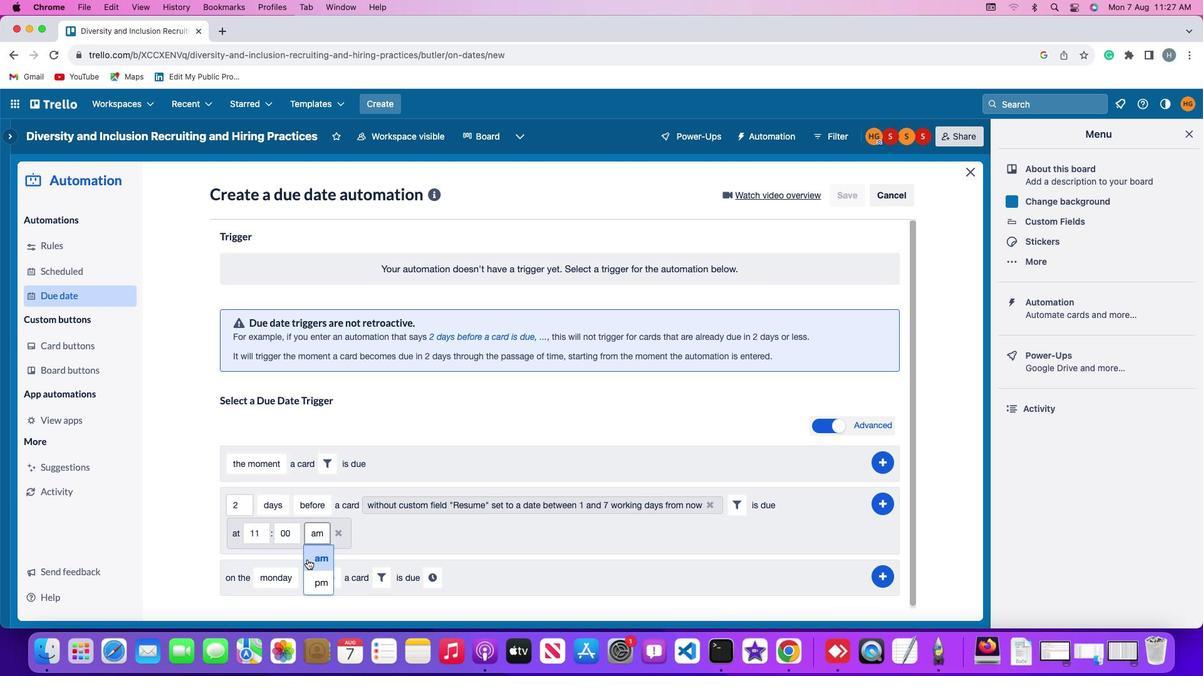
Action: Mouse moved to (886, 493)
Screenshot: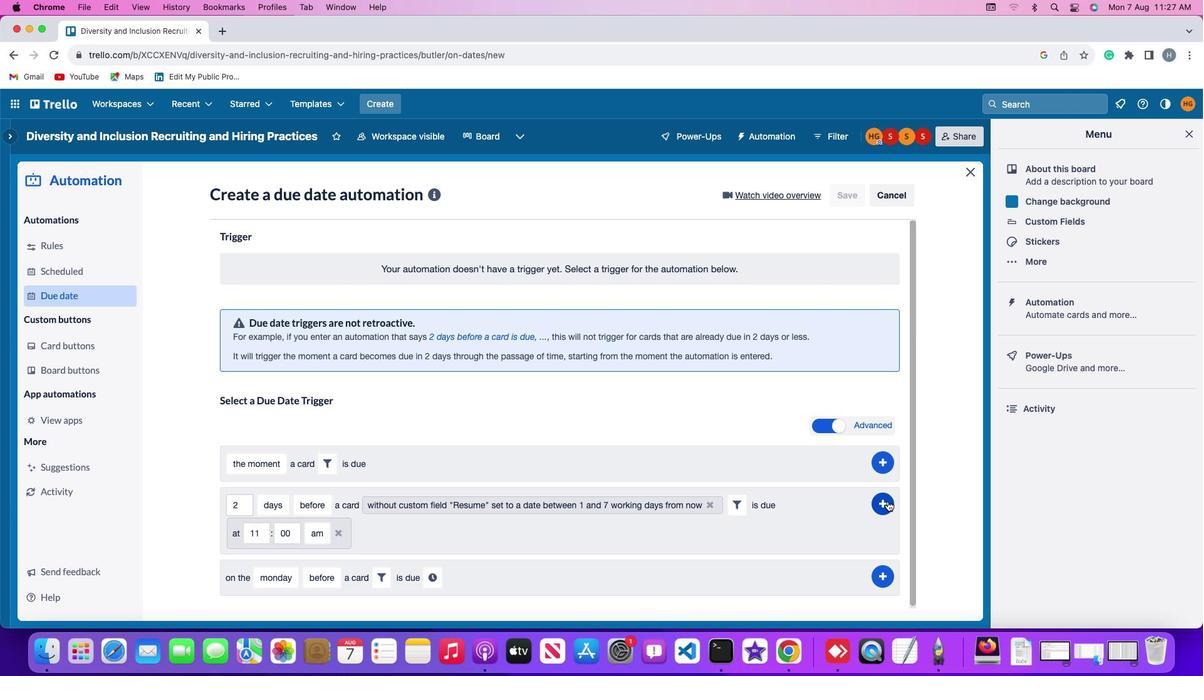 
Action: Mouse pressed left at (886, 493)
Screenshot: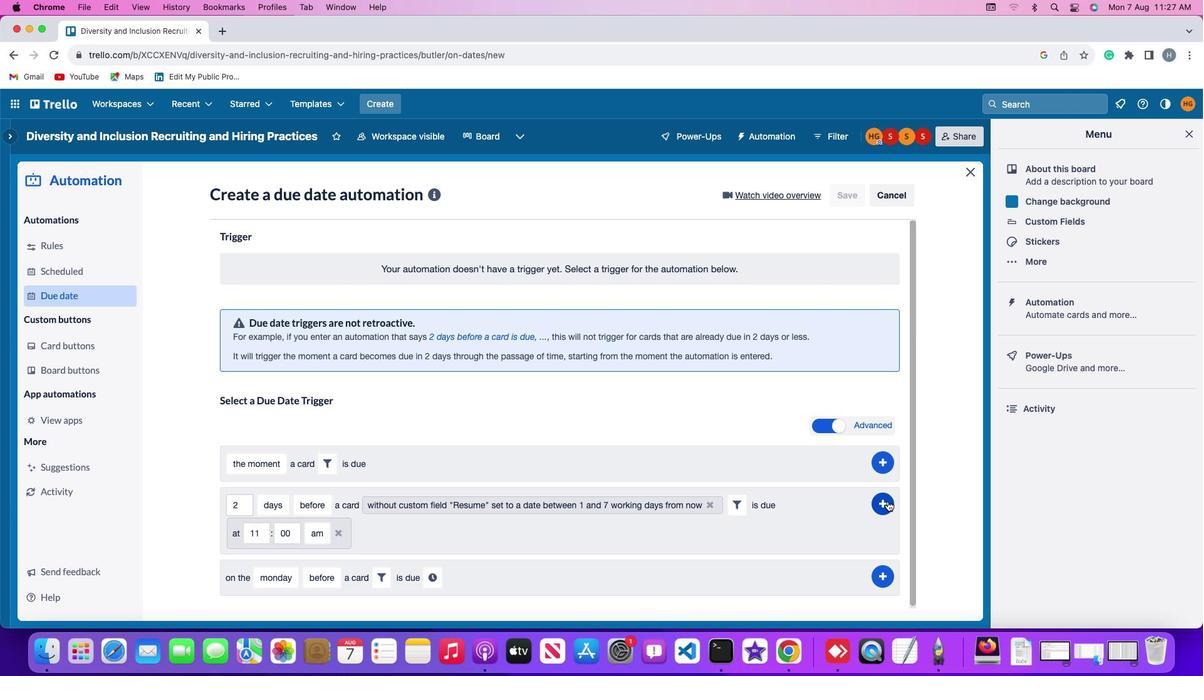 
Action: Mouse moved to (937, 404)
Screenshot: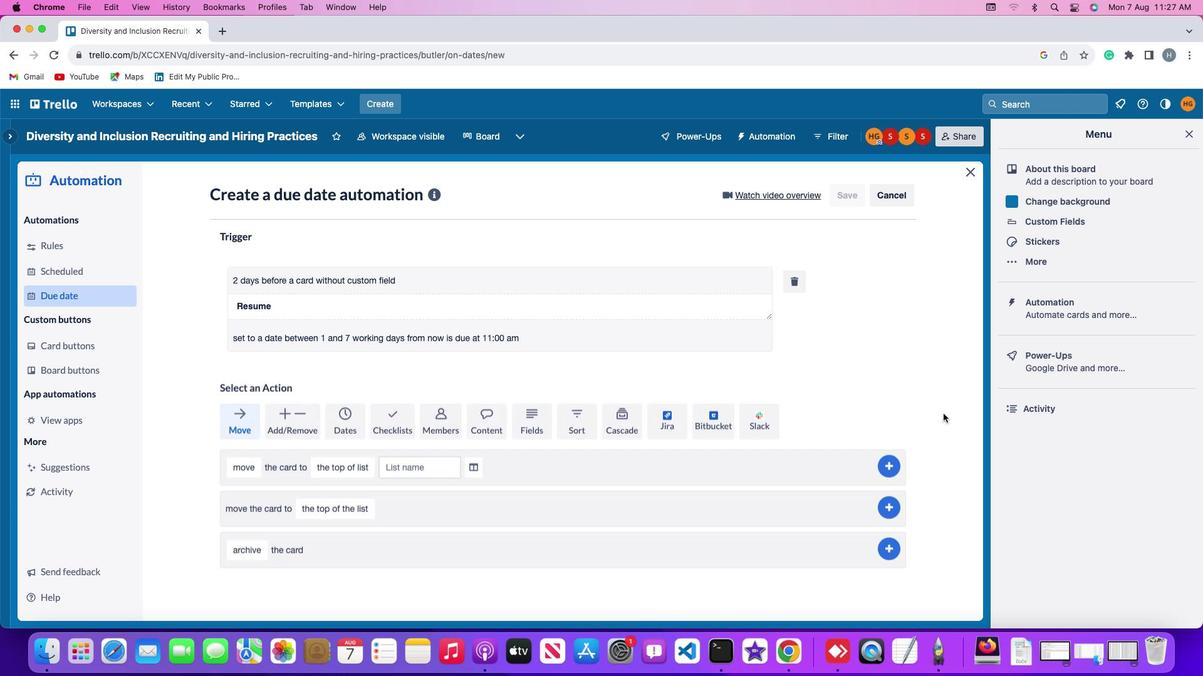 
